Task: Open Card Theater Review in Board IT Process Improvement to Workspace Knowledge Management and add a team member Softage.1@softage.net, a label Orange, a checklist Project Management Methodologies, an attachment from Trello, a color Orange and finally, add a card description 'Plan and execute company charity event' and a comment 'Let us make sure we have clear communication channels in place for this task to ensure that everyone is on the same page.'. Add a start date 'Jan 05, 1900' with a due date 'Jan 12, 1900'
Action: Mouse moved to (42, 292)
Screenshot: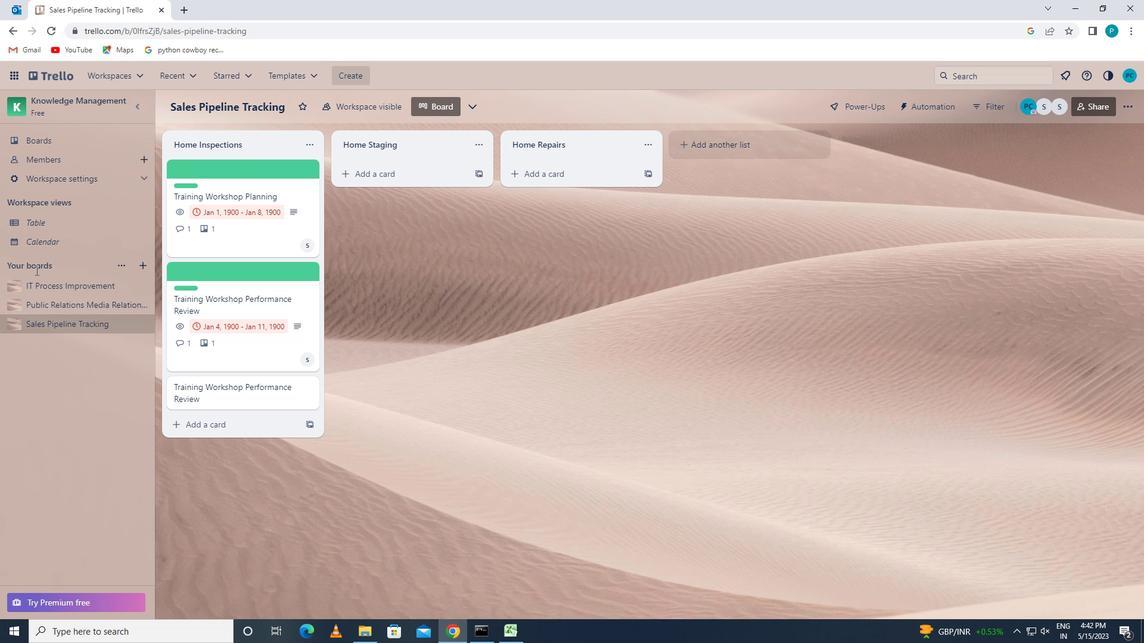 
Action: Mouse pressed left at (42, 292)
Screenshot: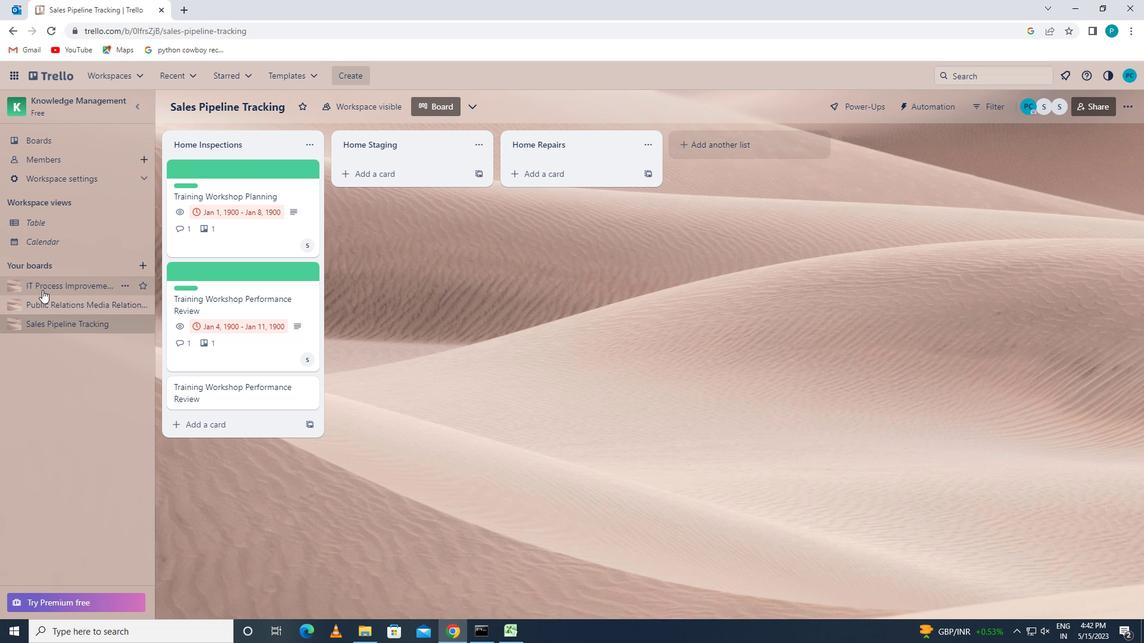 
Action: Mouse moved to (220, 271)
Screenshot: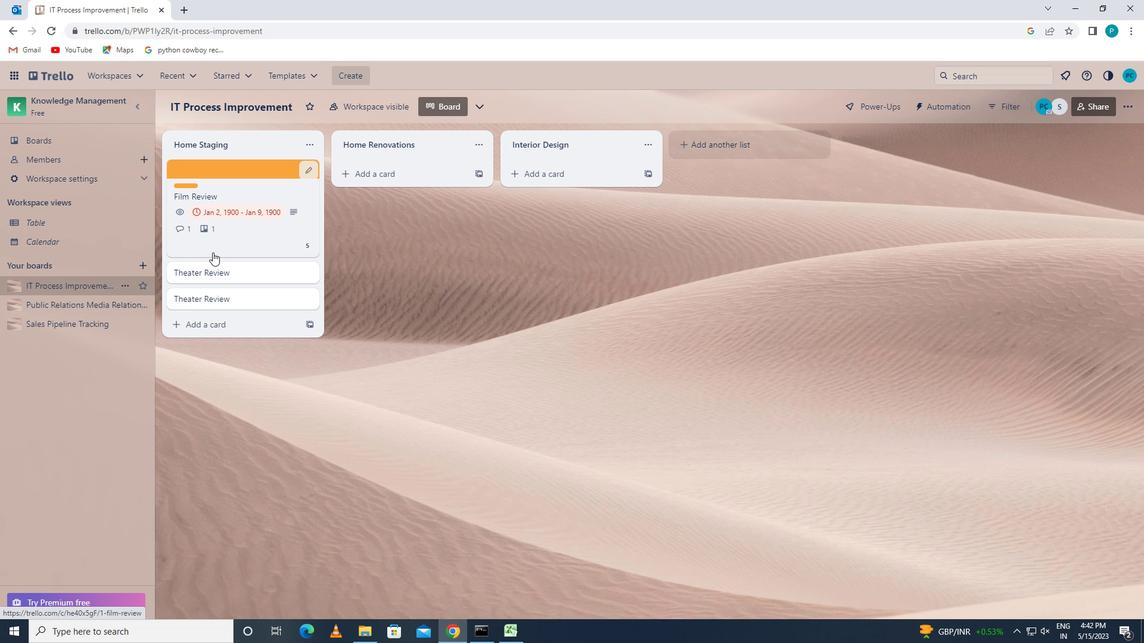 
Action: Mouse pressed left at (220, 271)
Screenshot: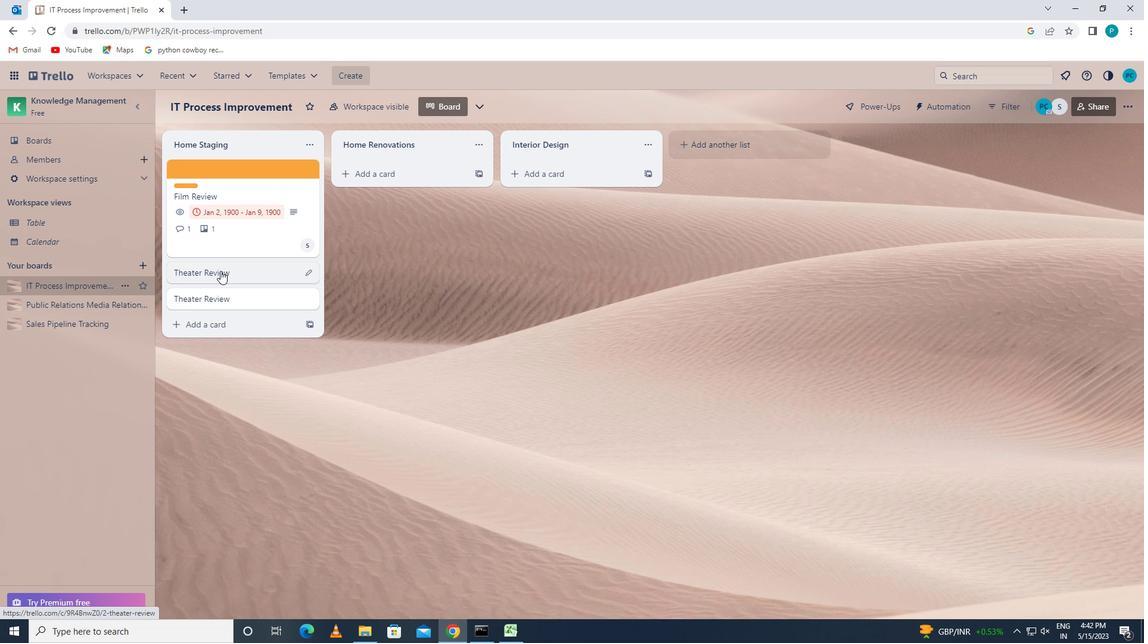 
Action: Mouse moved to (726, 215)
Screenshot: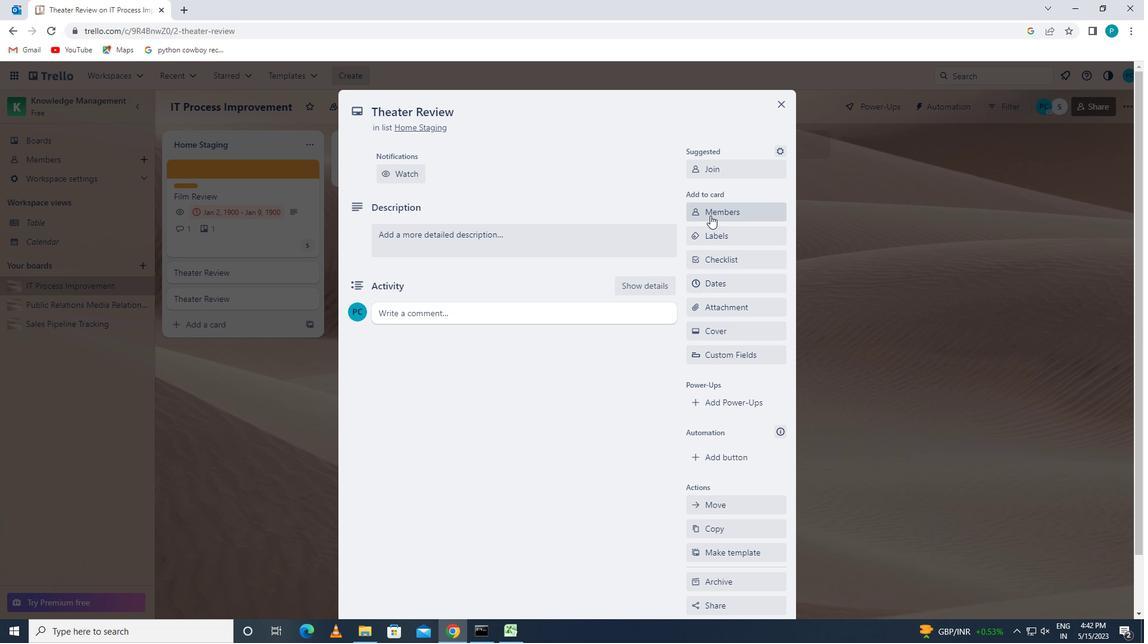 
Action: Mouse pressed left at (726, 215)
Screenshot: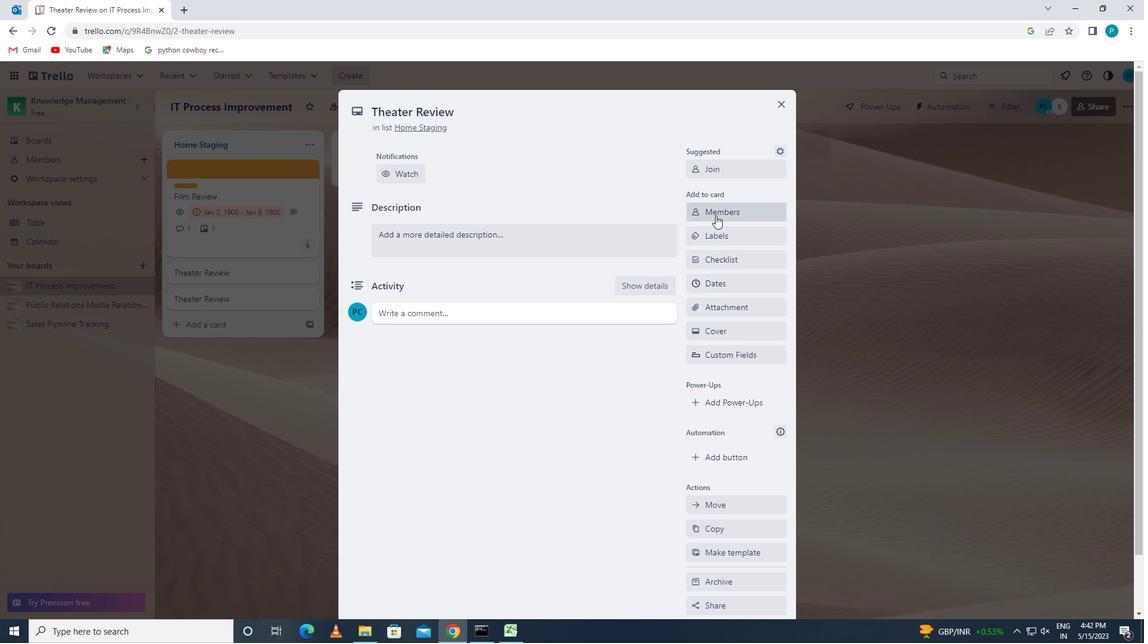 
Action: Key pressed <Key.caps_lock>Softage
Screenshot: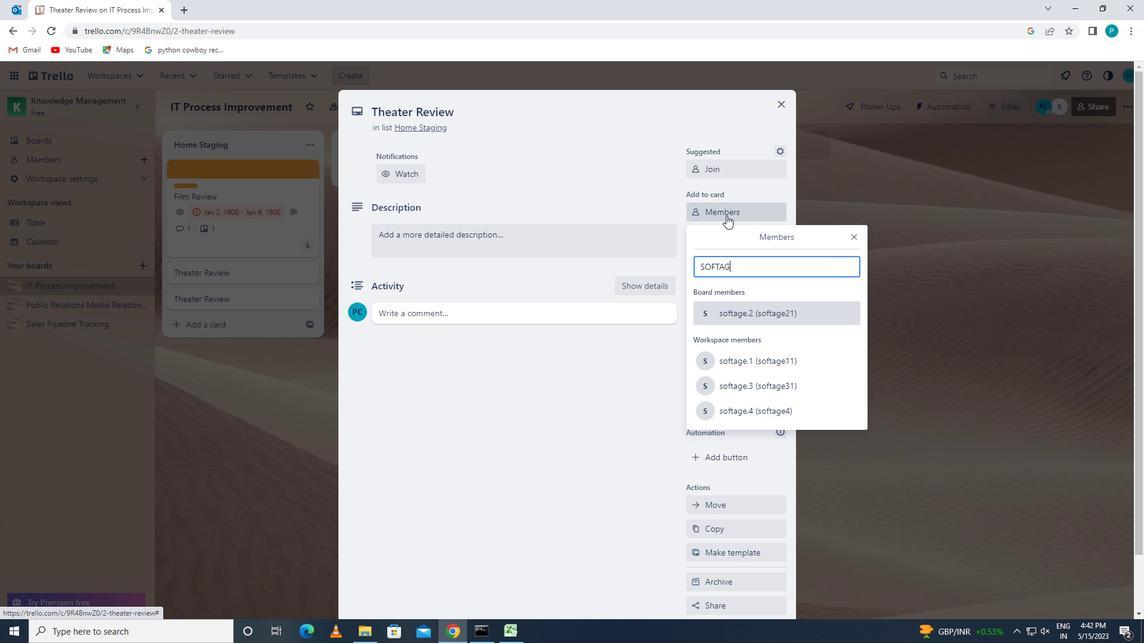 
Action: Mouse moved to (775, 368)
Screenshot: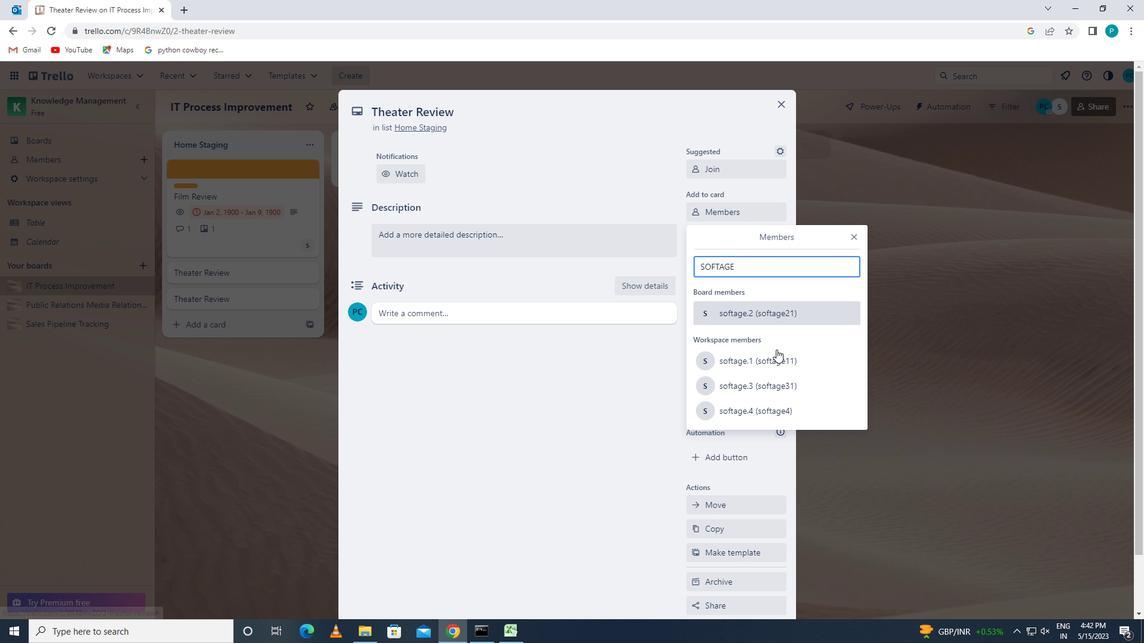 
Action: Mouse pressed left at (775, 368)
Screenshot: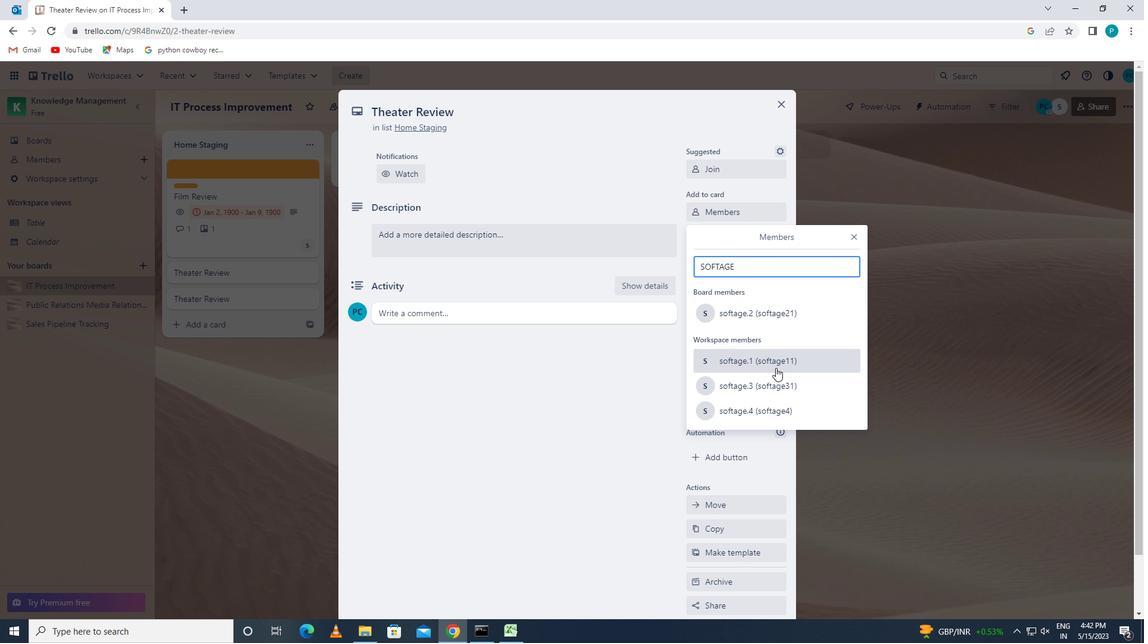 
Action: Mouse moved to (852, 238)
Screenshot: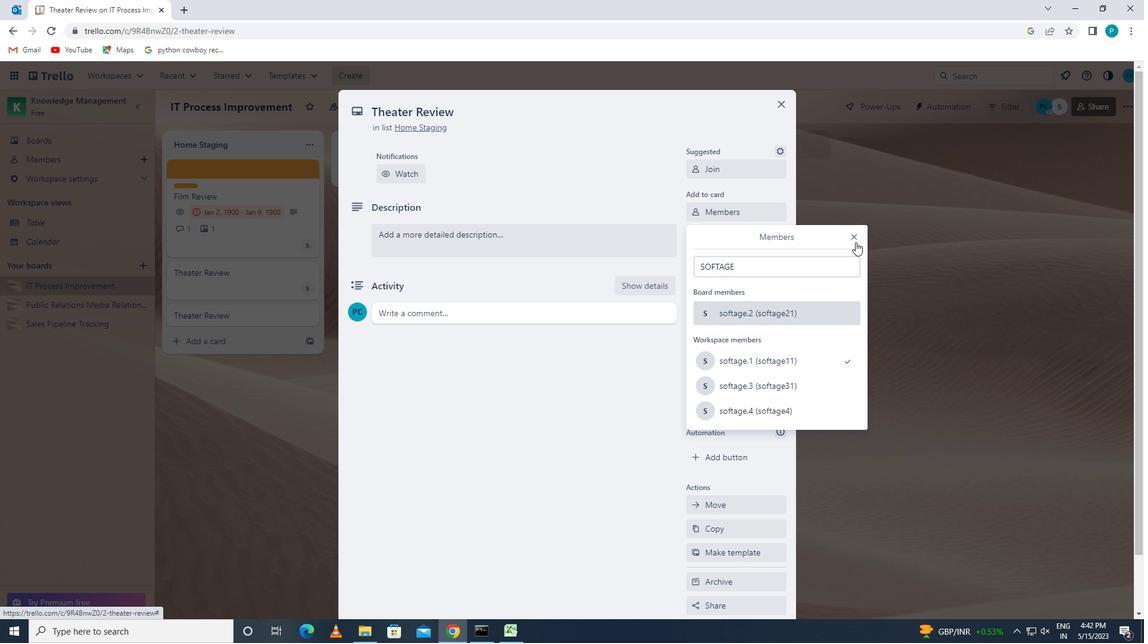 
Action: Mouse pressed left at (852, 238)
Screenshot: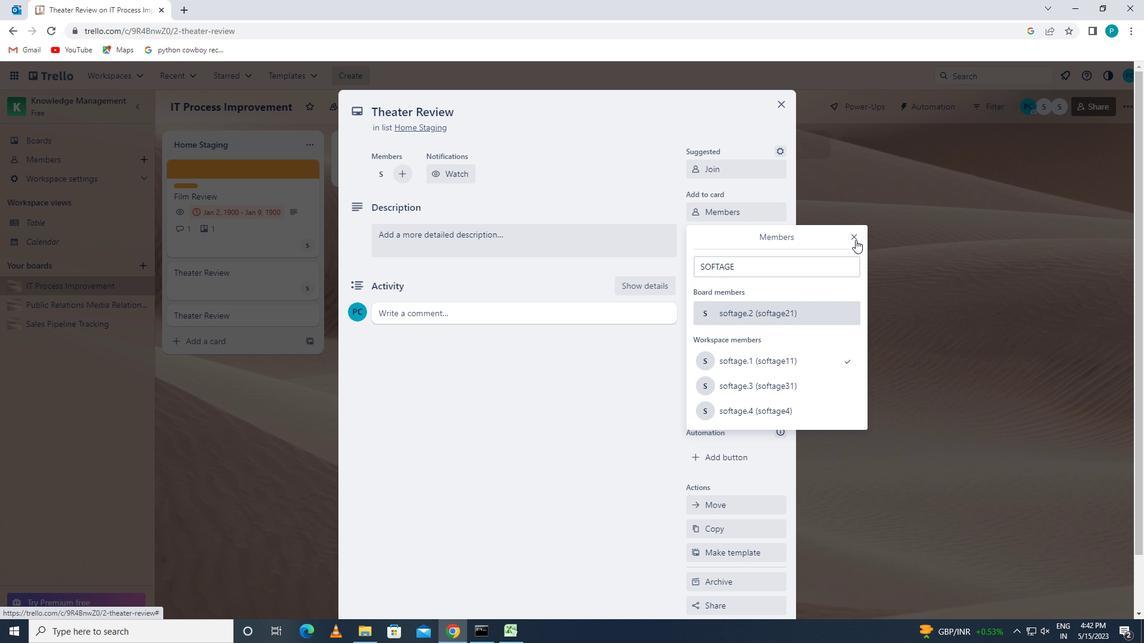 
Action: Mouse moved to (748, 238)
Screenshot: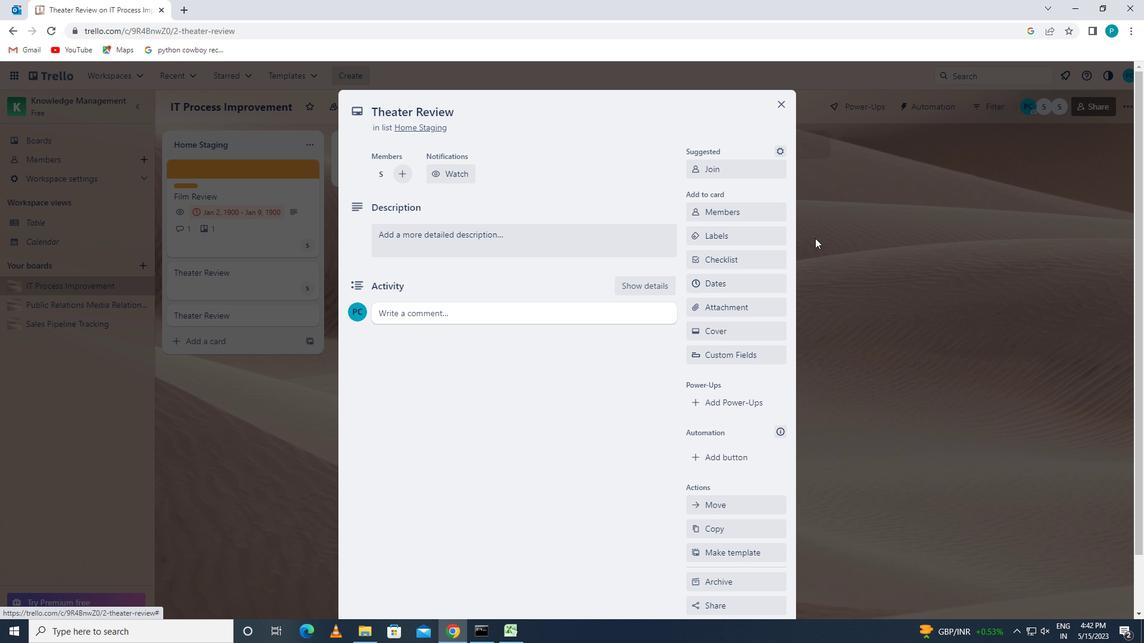 
Action: Mouse pressed left at (748, 238)
Screenshot: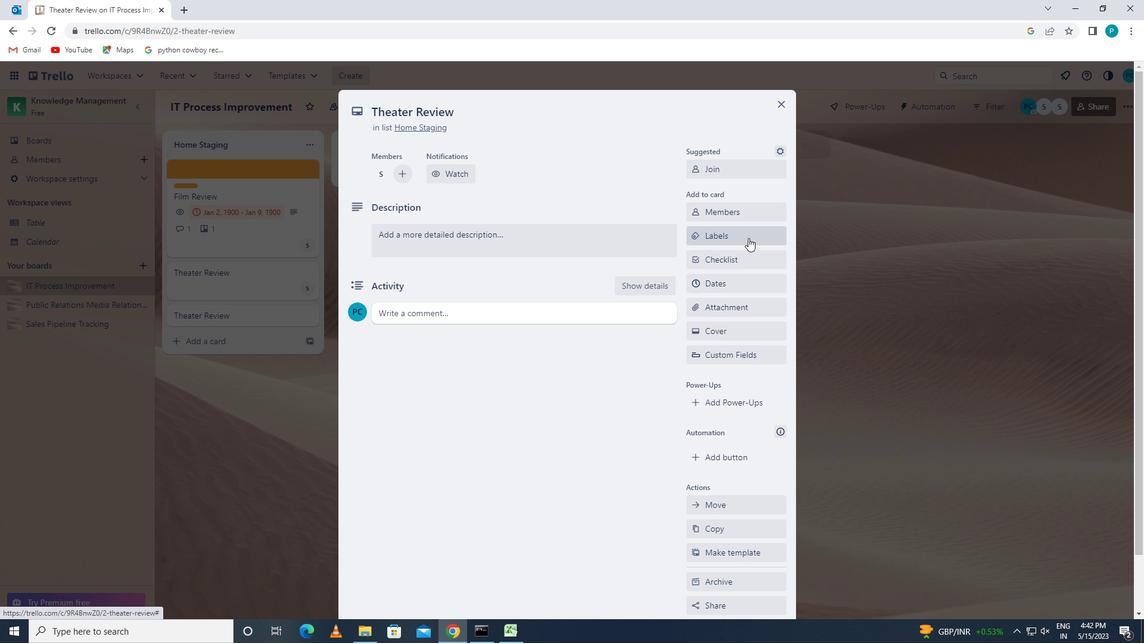 
Action: Mouse moved to (803, 464)
Screenshot: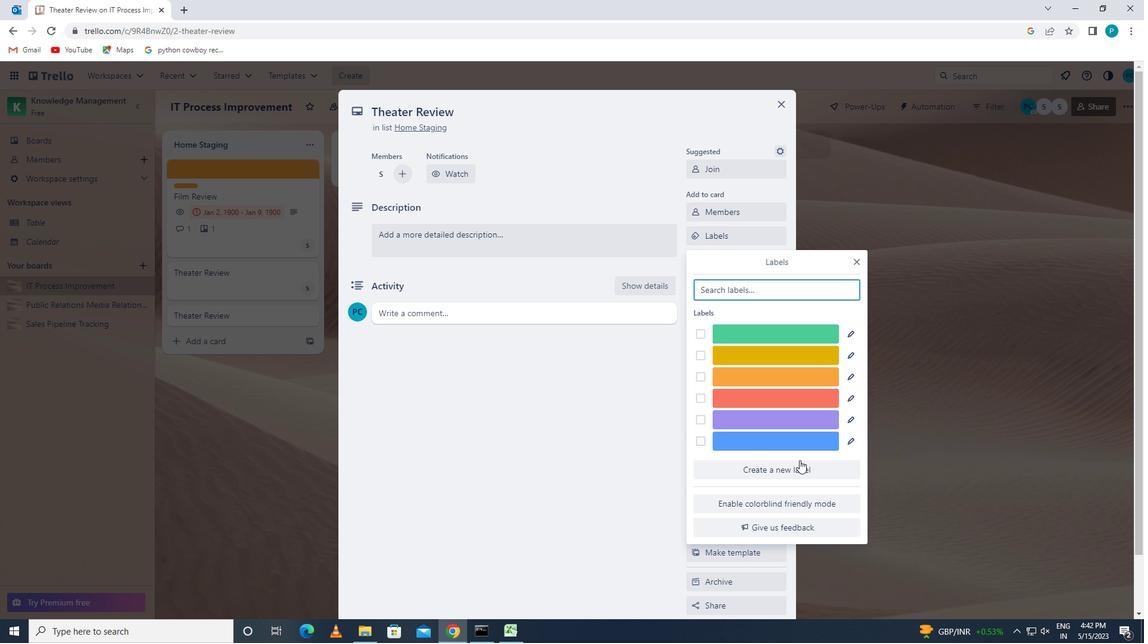 
Action: Mouse pressed left at (803, 464)
Screenshot: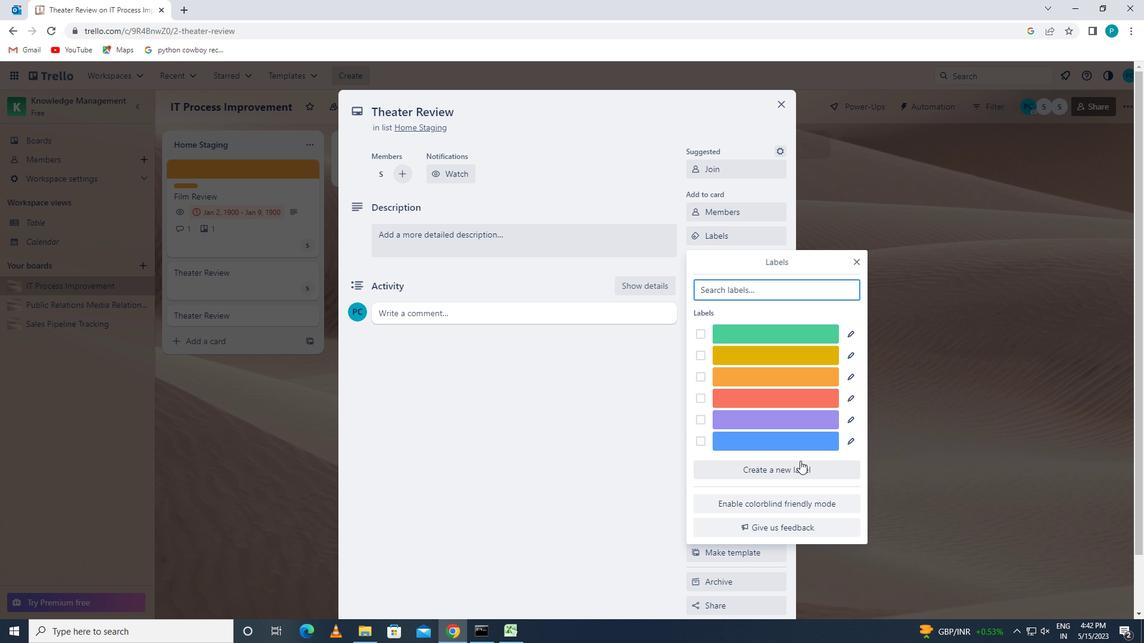 
Action: Mouse moved to (784, 438)
Screenshot: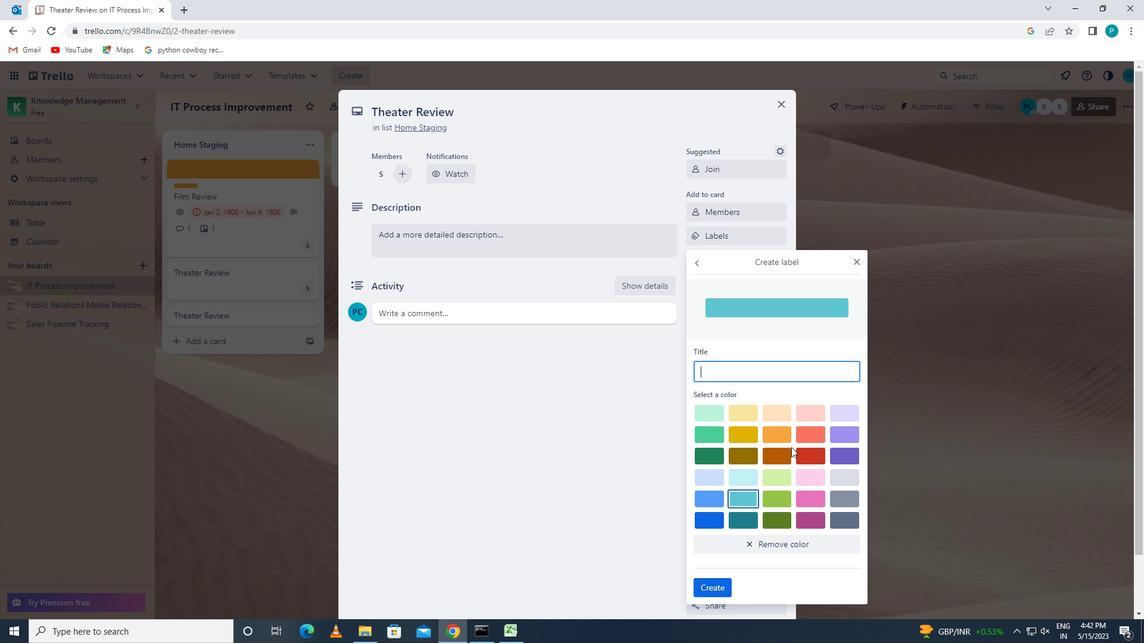 
Action: Mouse pressed left at (784, 438)
Screenshot: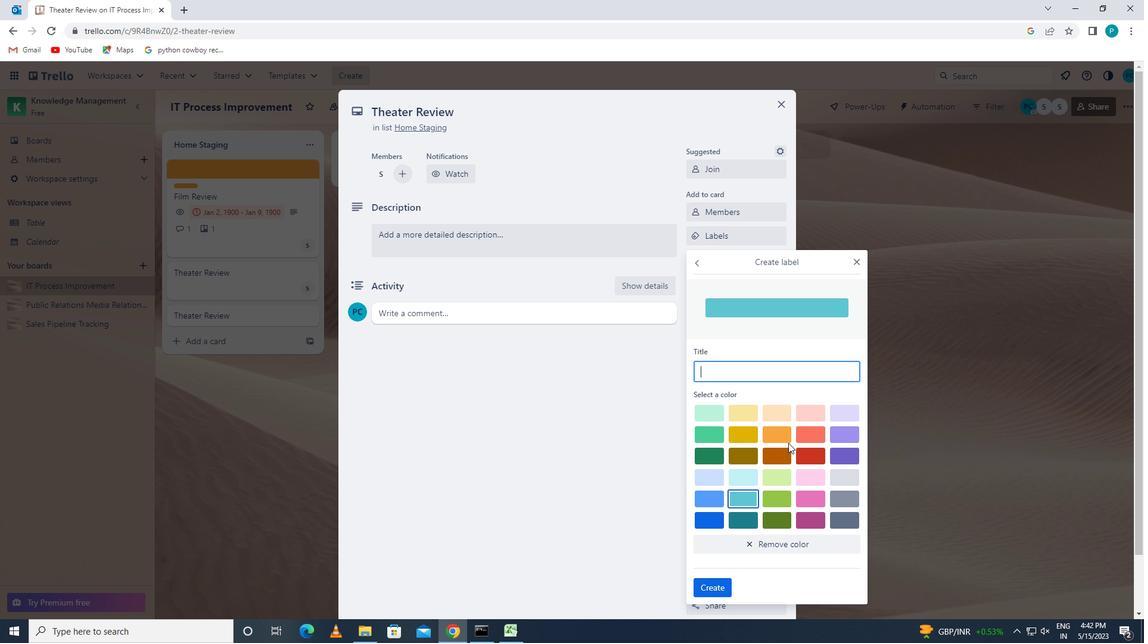 
Action: Mouse moved to (715, 584)
Screenshot: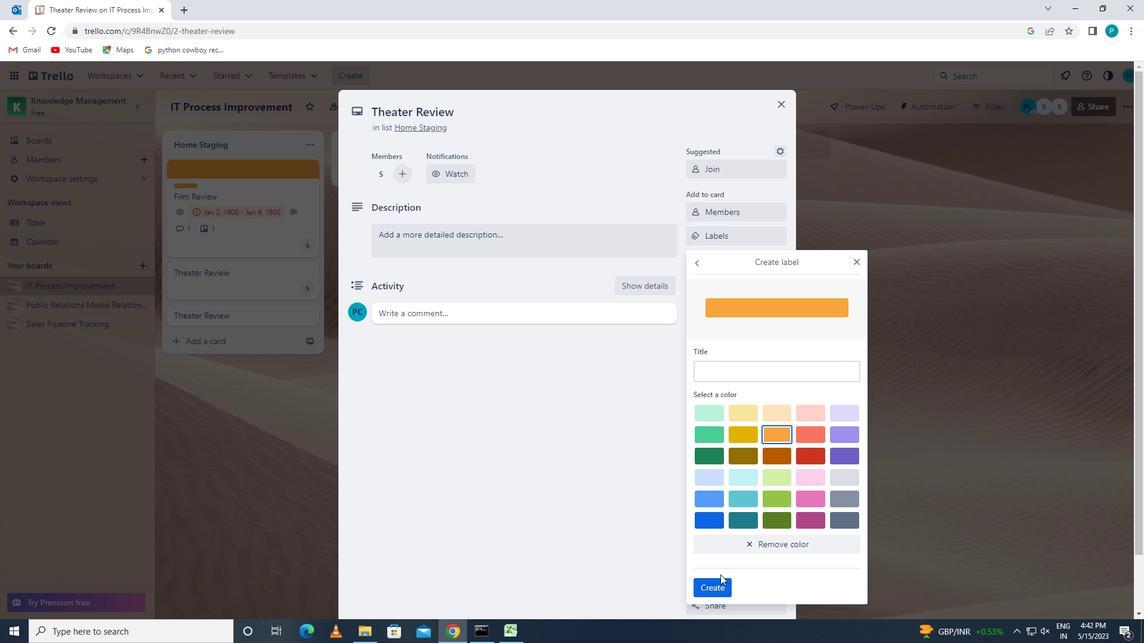 
Action: Mouse pressed left at (715, 584)
Screenshot: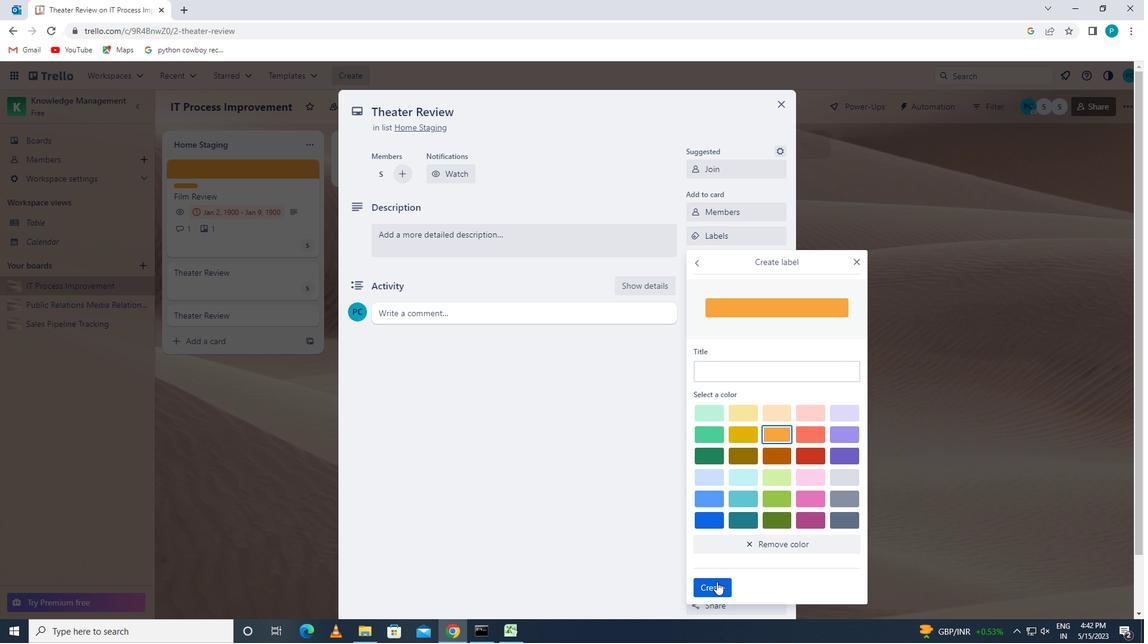 
Action: Mouse moved to (858, 260)
Screenshot: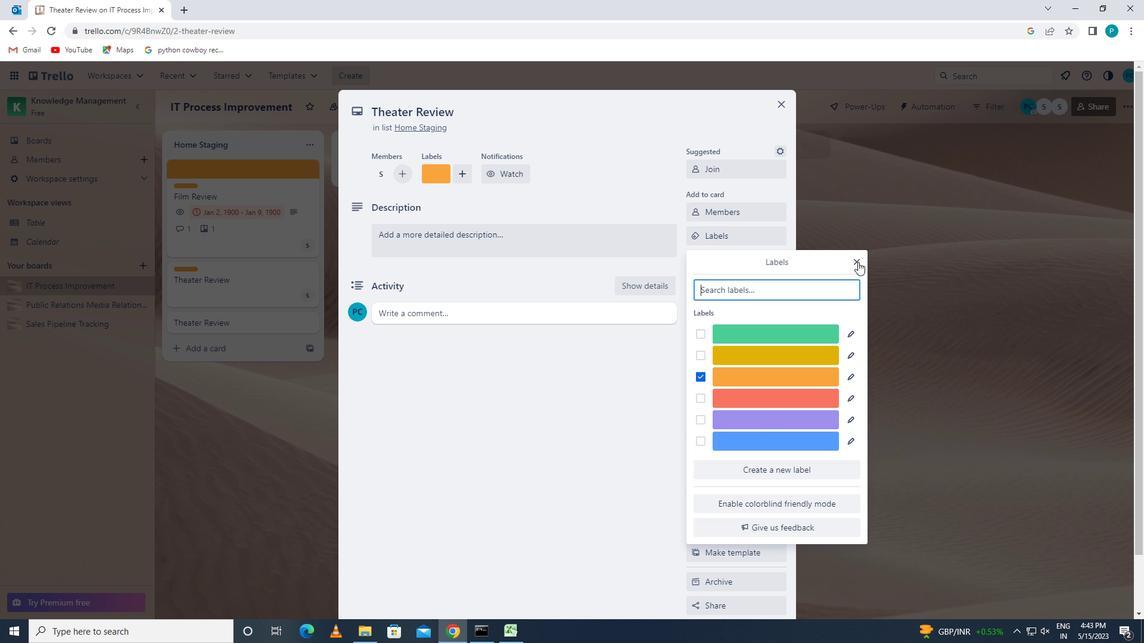 
Action: Mouse pressed left at (858, 260)
Screenshot: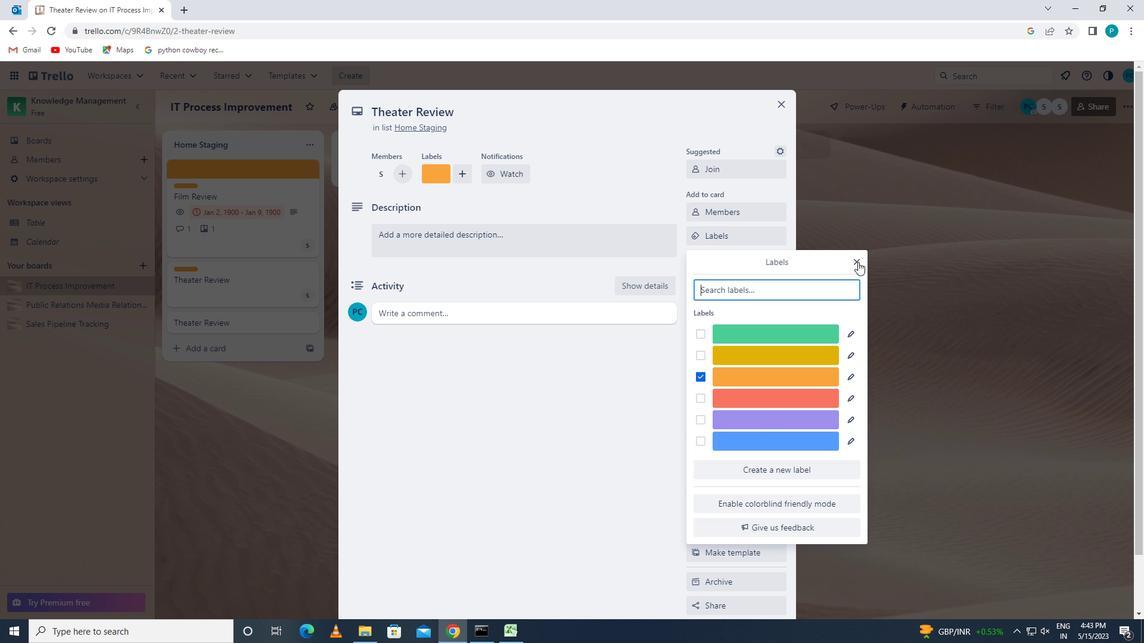 
Action: Mouse moved to (736, 263)
Screenshot: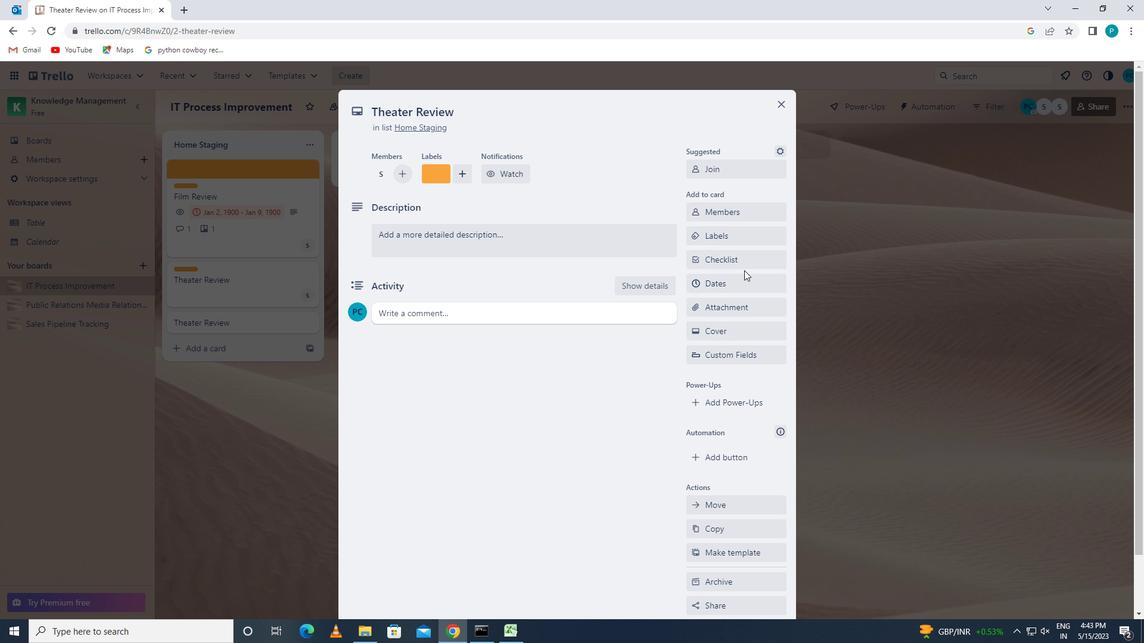 
Action: Mouse pressed left at (736, 263)
Screenshot: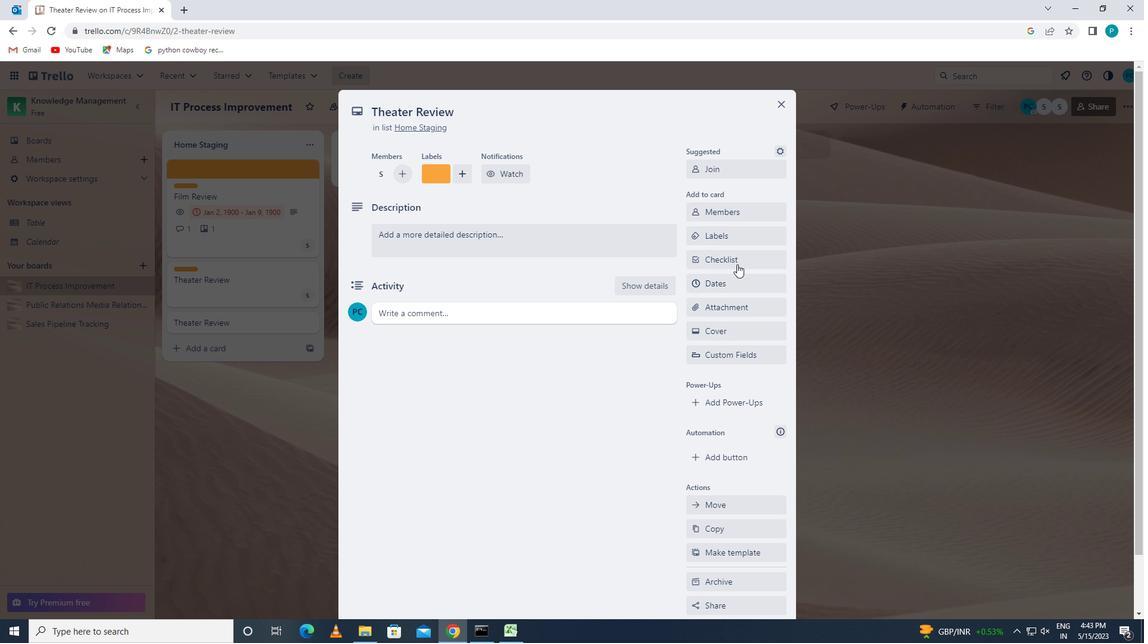 
Action: Key pressed p<Key.caps_lock>roject
Screenshot: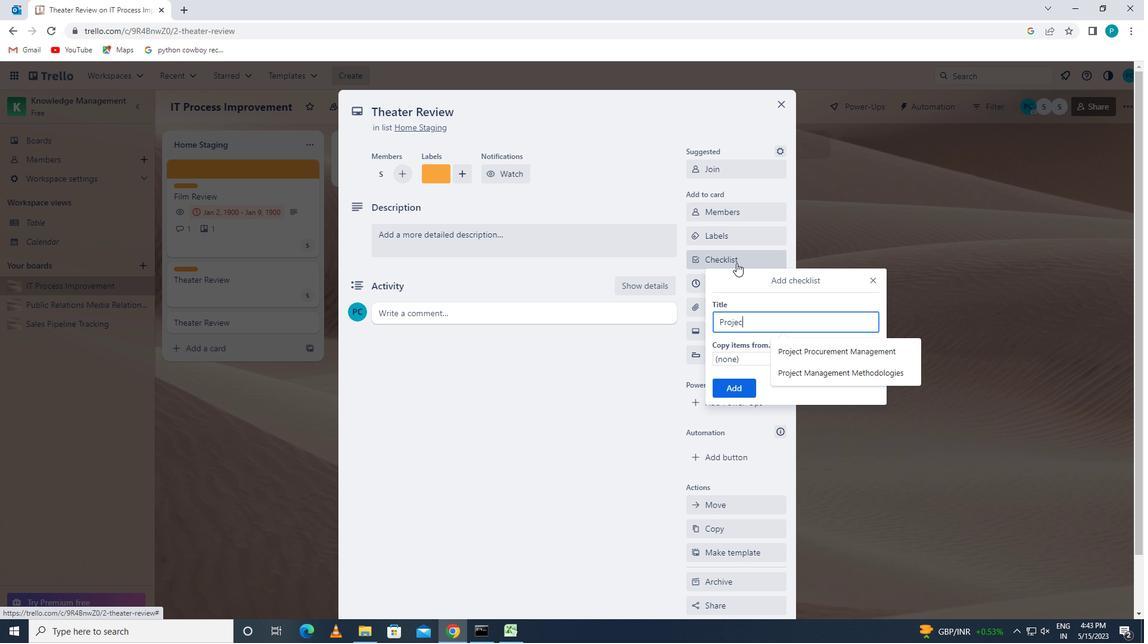 
Action: Mouse moved to (806, 374)
Screenshot: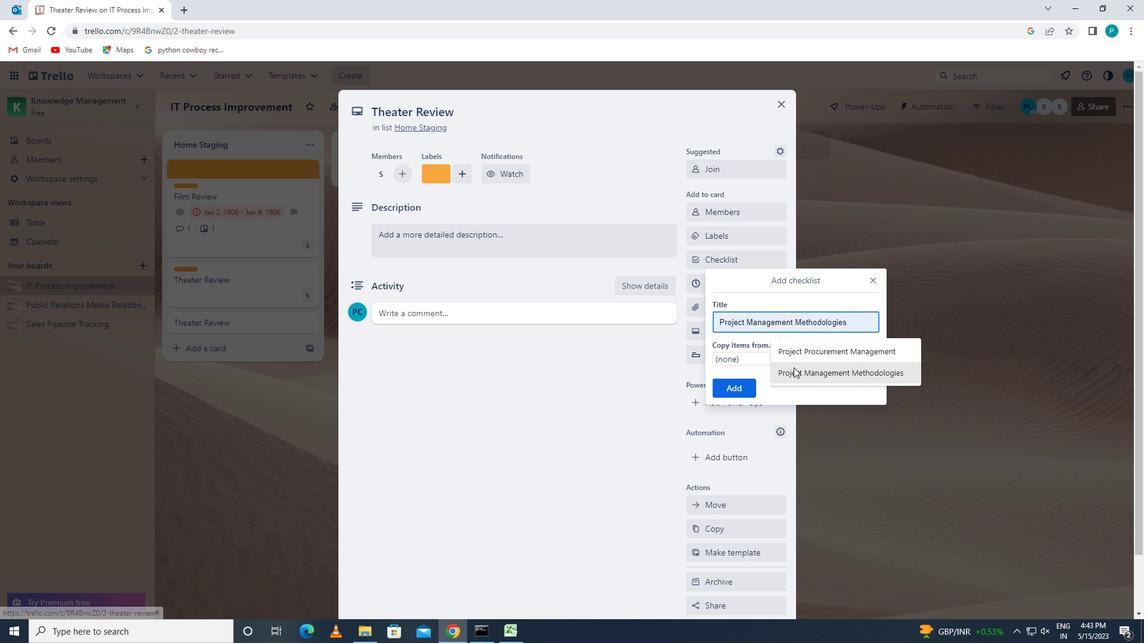 
Action: Mouse pressed left at (806, 374)
Screenshot: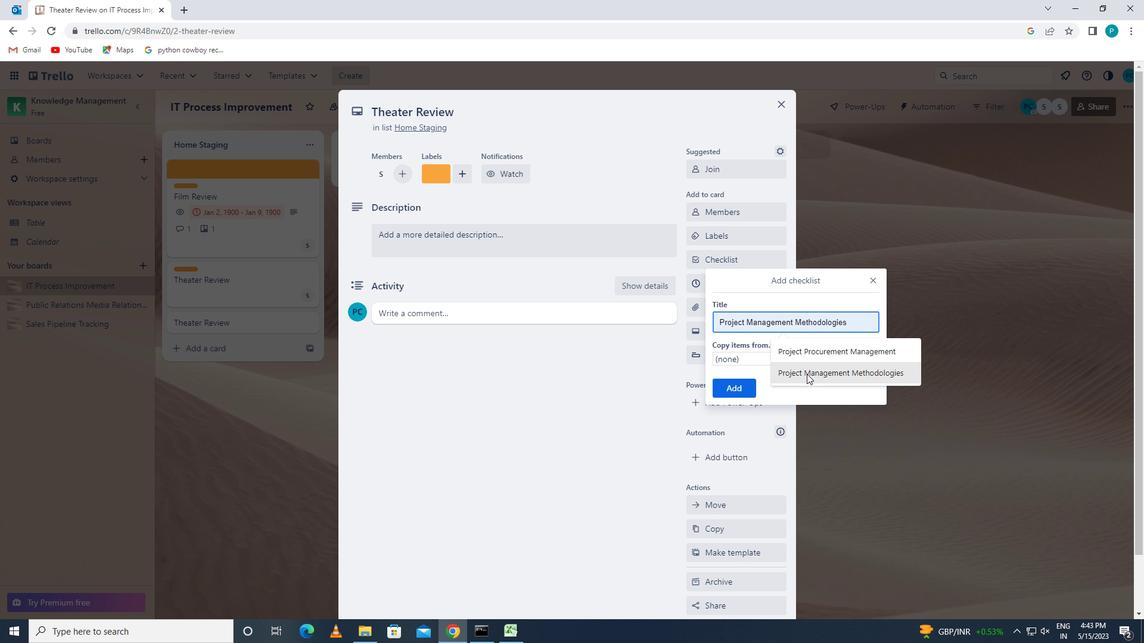 
Action: Mouse moved to (753, 387)
Screenshot: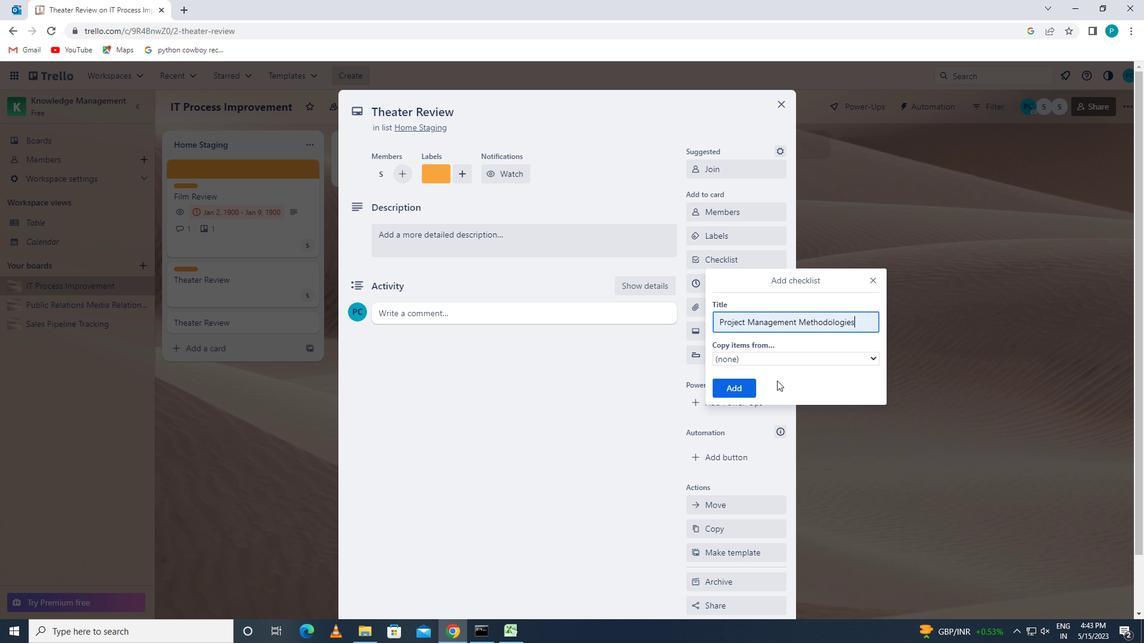 
Action: Mouse pressed left at (753, 387)
Screenshot: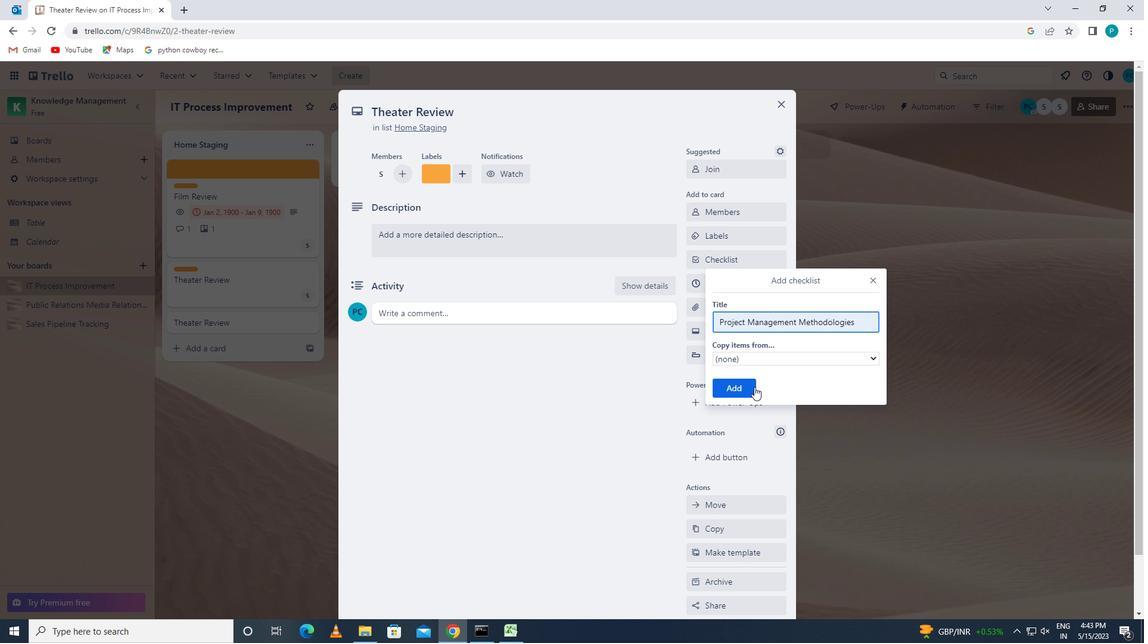 
Action: Mouse moved to (742, 305)
Screenshot: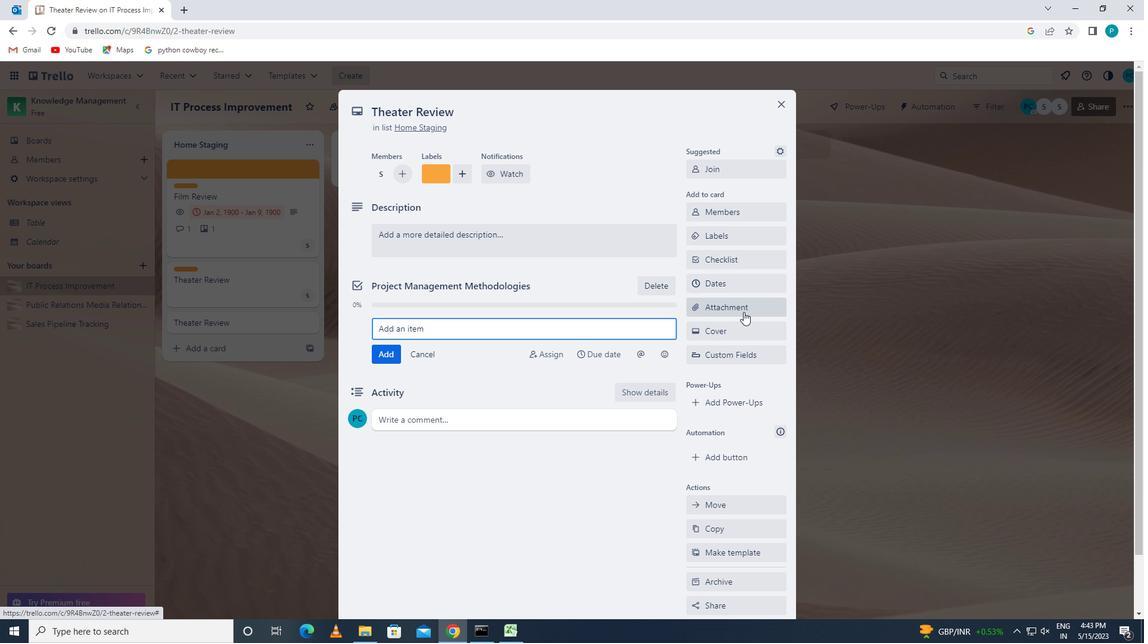 
Action: Mouse pressed left at (742, 305)
Screenshot: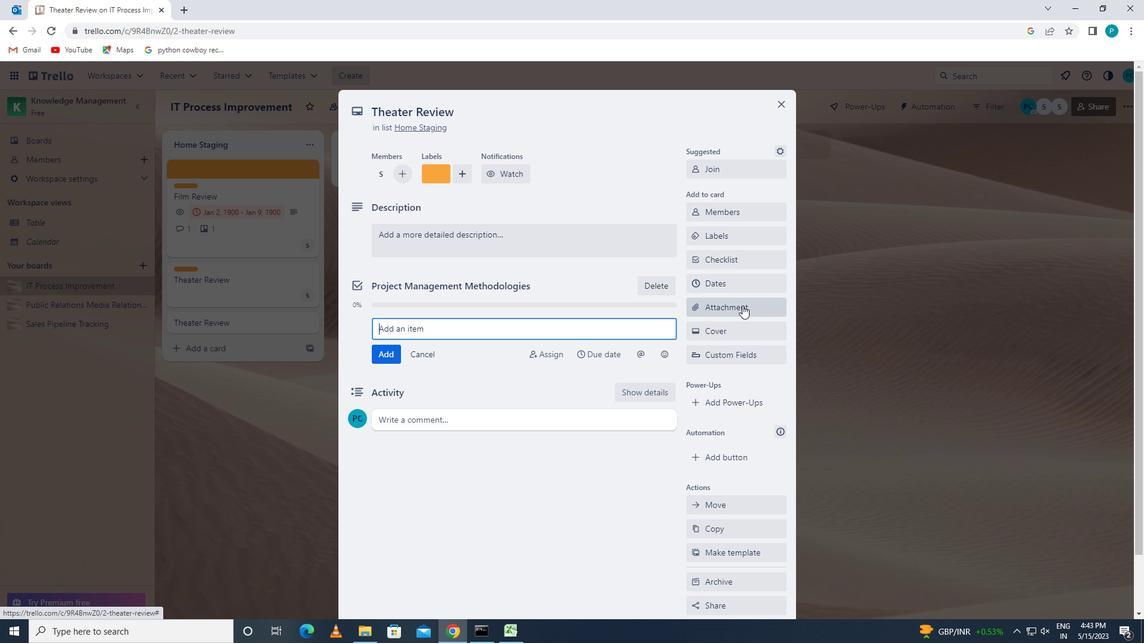 
Action: Mouse moved to (738, 373)
Screenshot: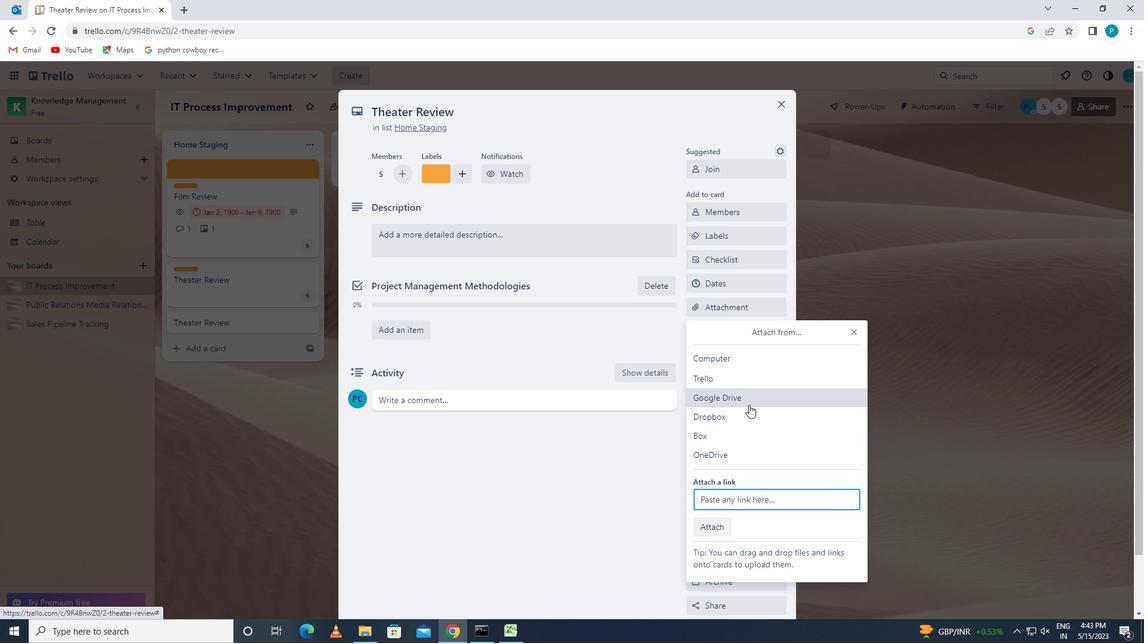 
Action: Mouse pressed left at (738, 373)
Screenshot: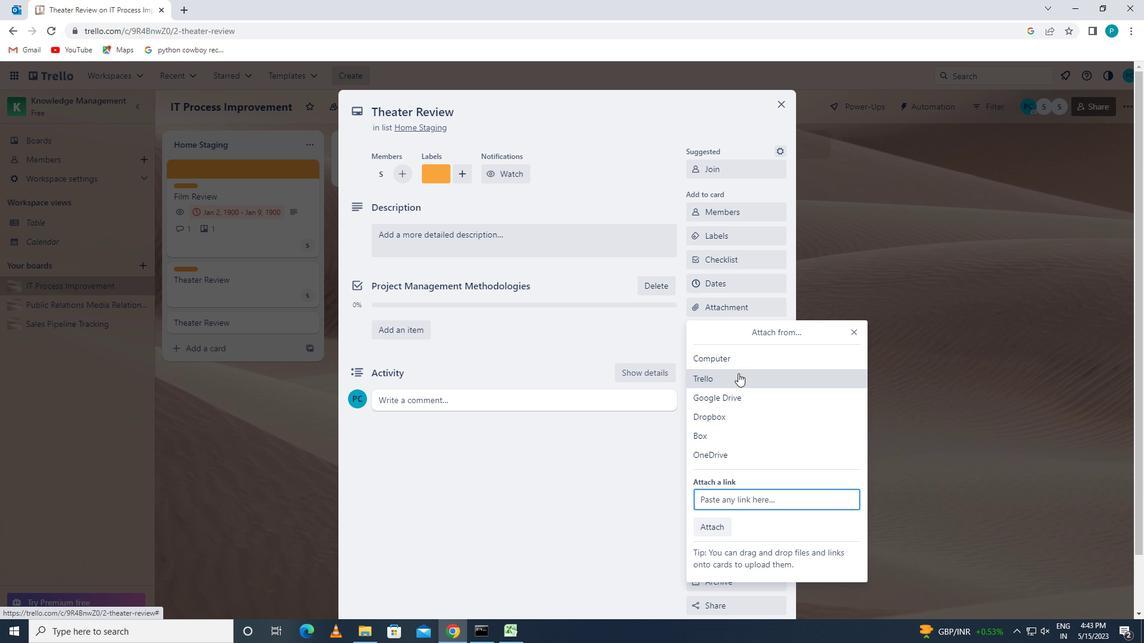 
Action: Mouse moved to (789, 504)
Screenshot: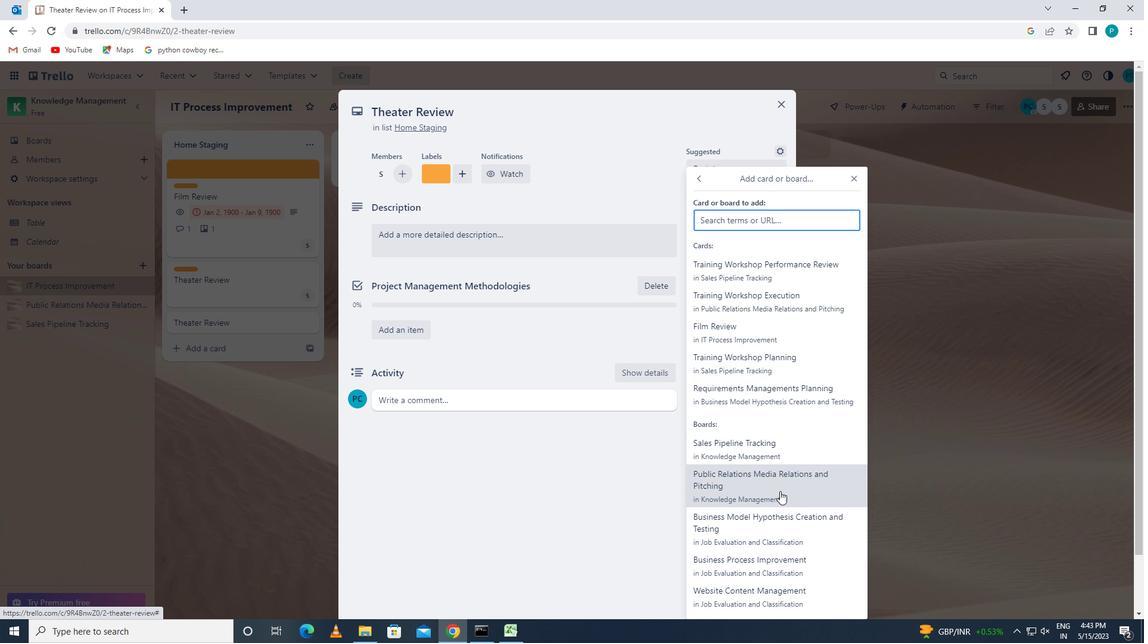 
Action: Mouse pressed left at (789, 504)
Screenshot: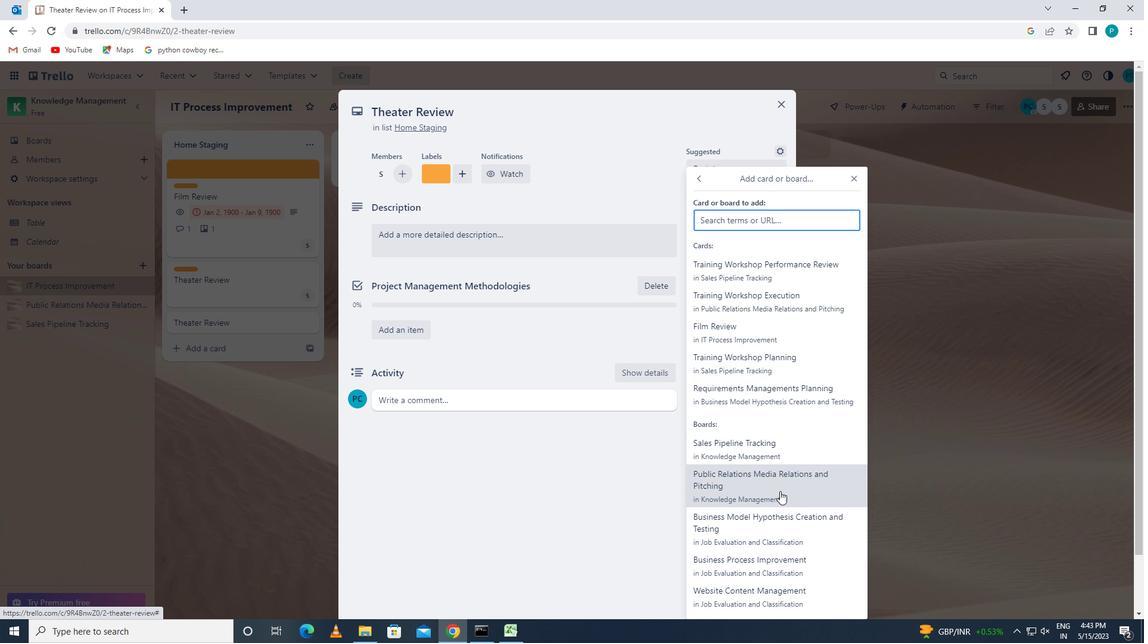 
Action: Mouse moved to (741, 333)
Screenshot: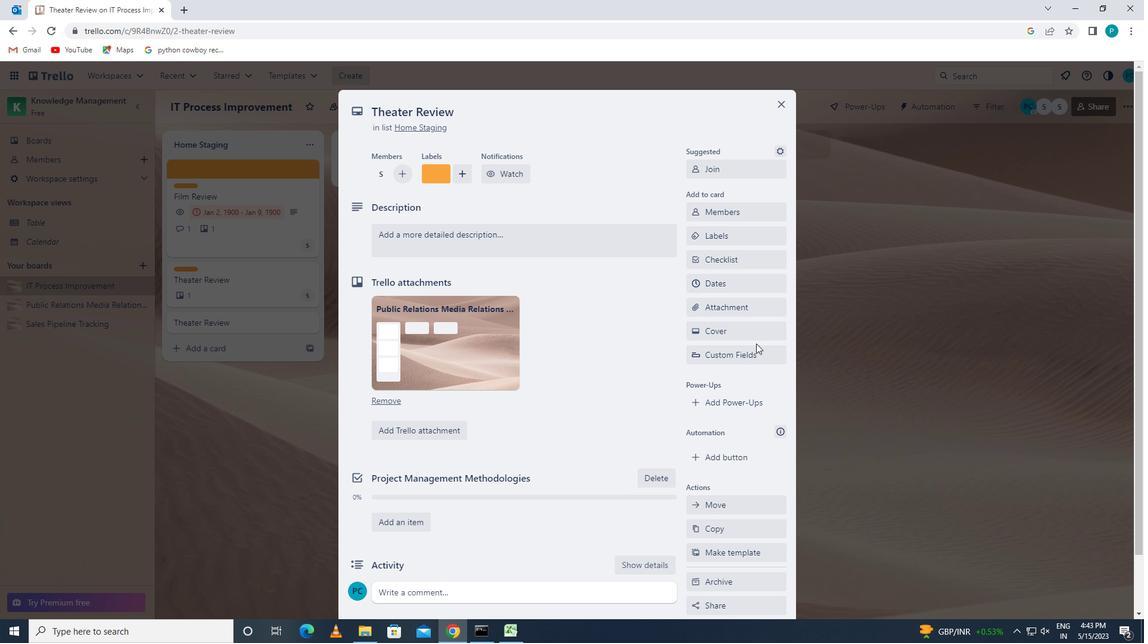 
Action: Mouse pressed left at (741, 333)
Screenshot: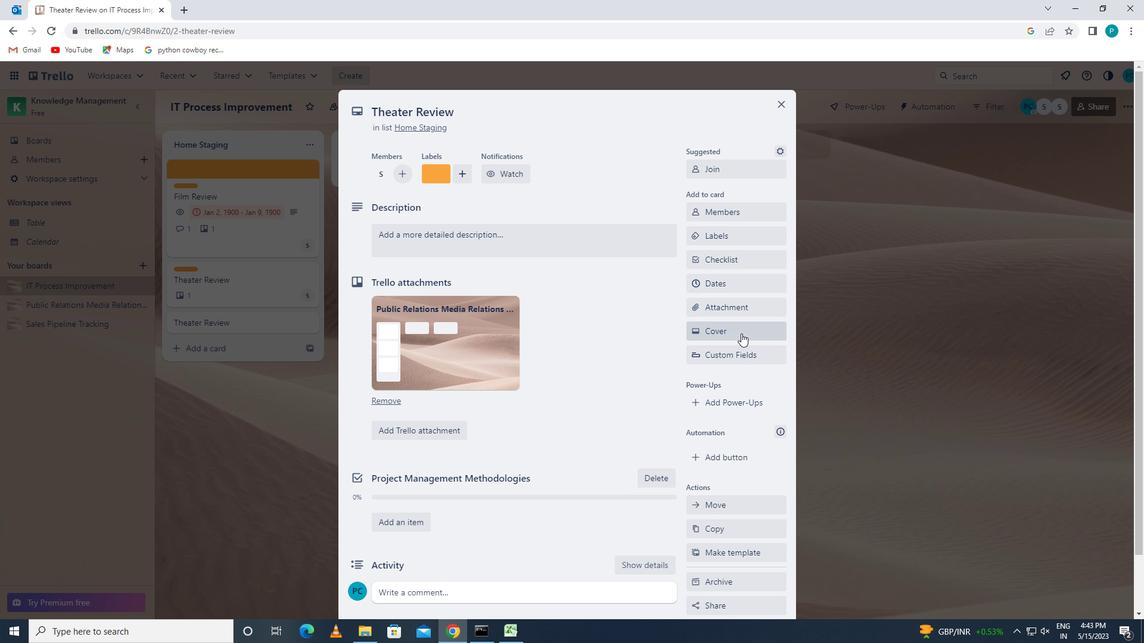 
Action: Mouse moved to (770, 382)
Screenshot: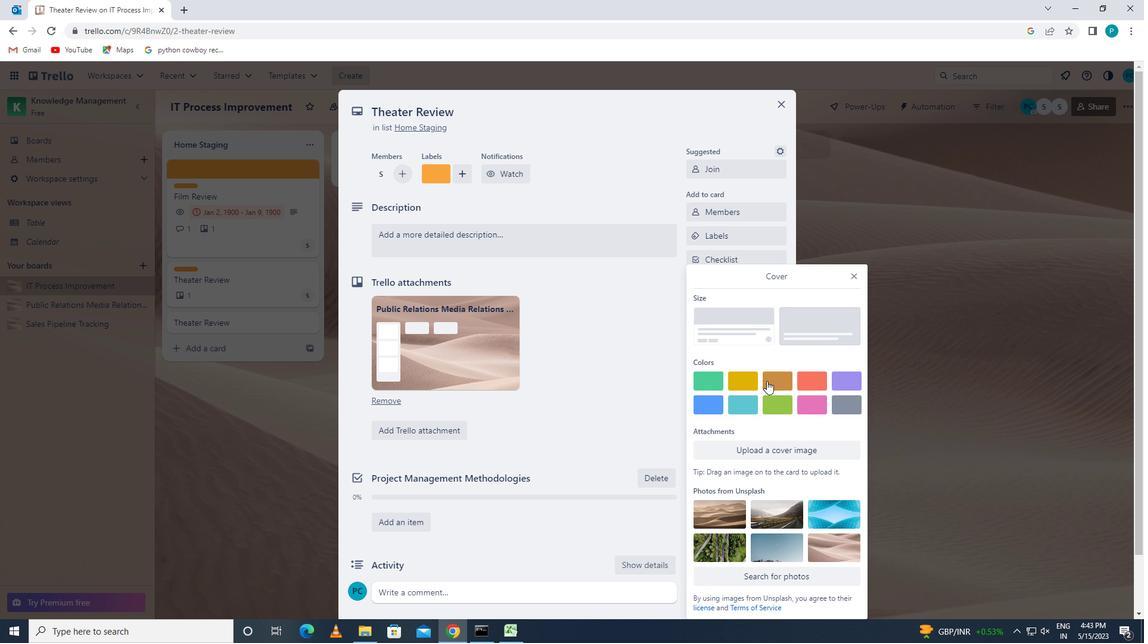
Action: Mouse pressed left at (770, 382)
Screenshot: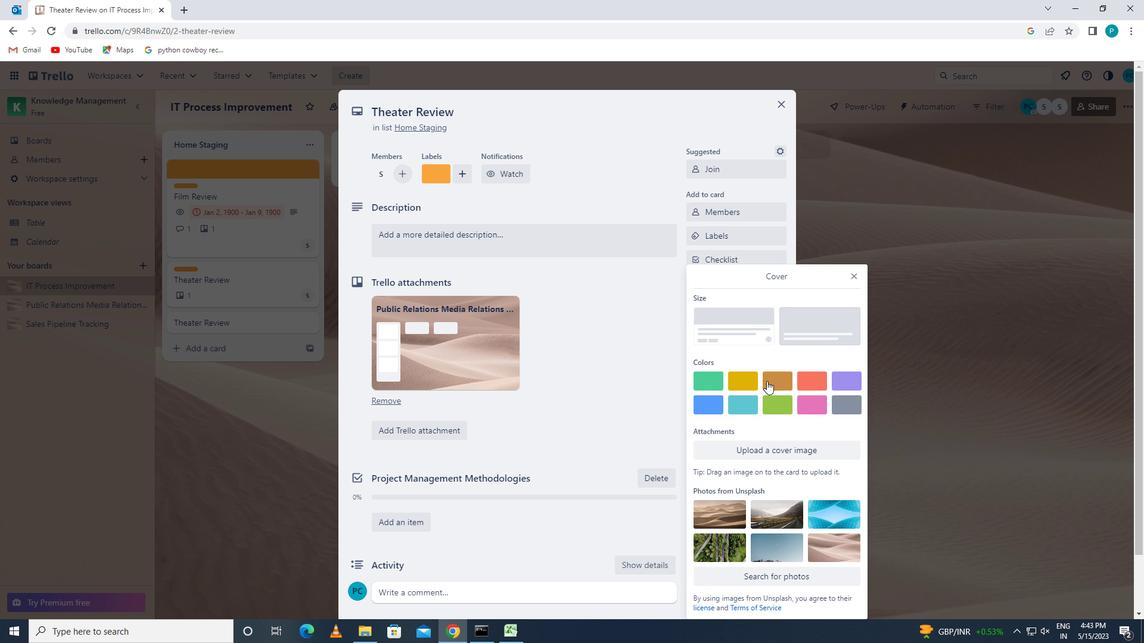 
Action: Mouse moved to (853, 257)
Screenshot: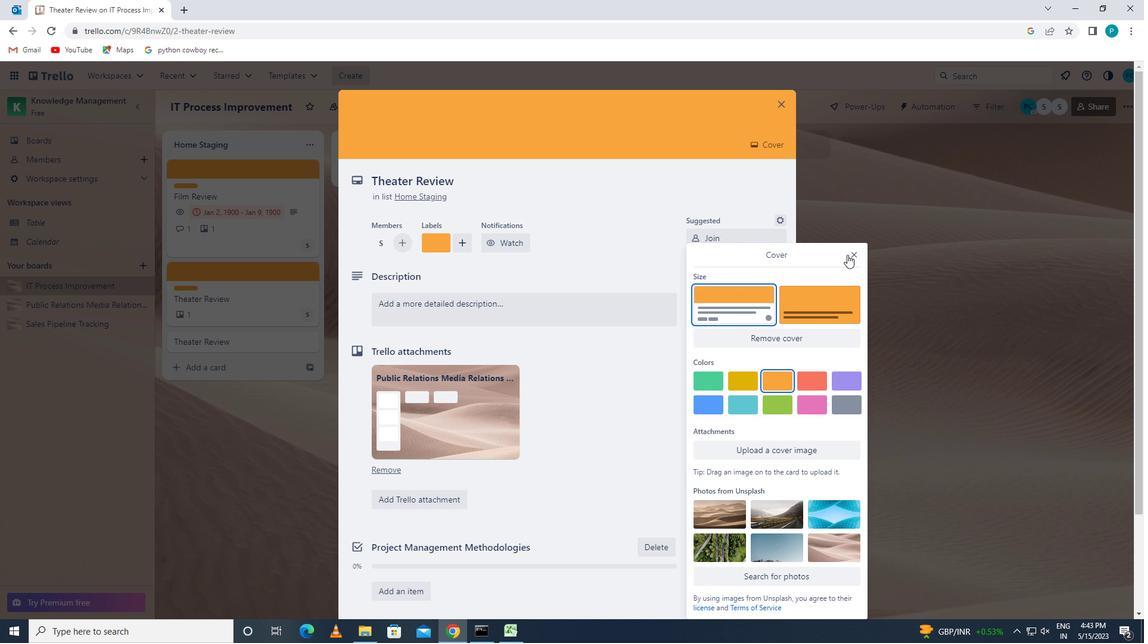 
Action: Mouse pressed left at (853, 257)
Screenshot: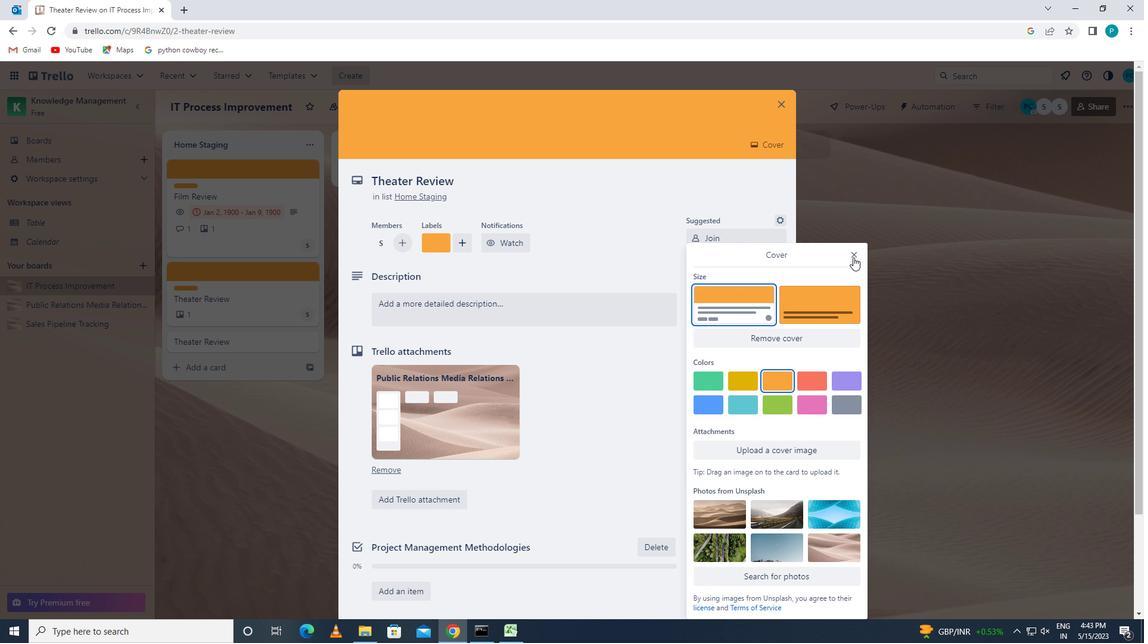 
Action: Mouse moved to (557, 307)
Screenshot: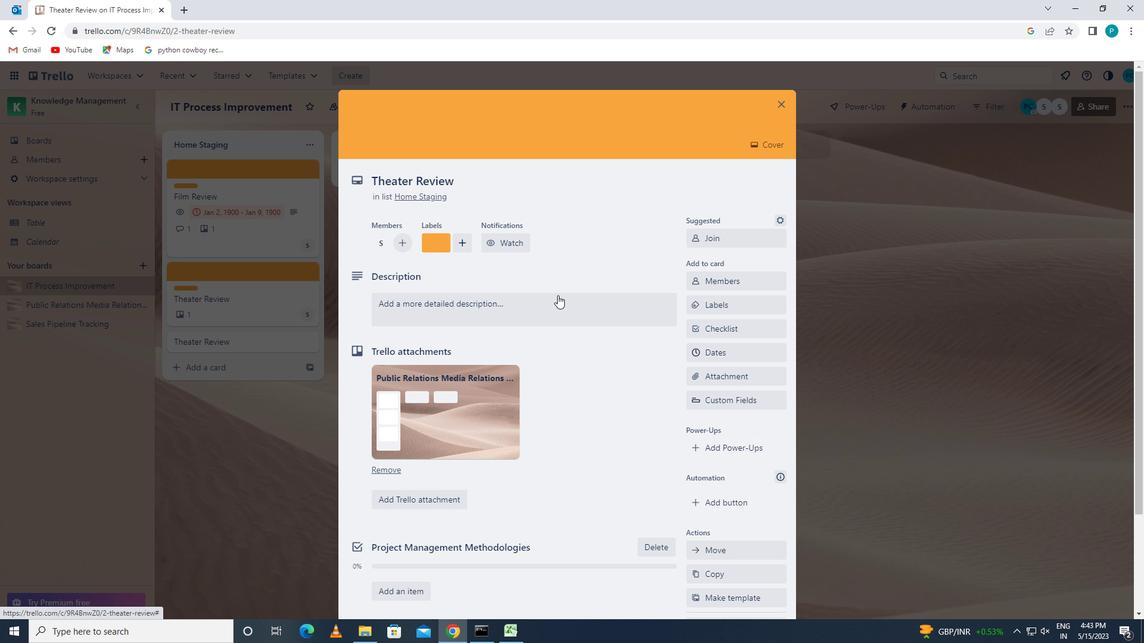 
Action: Mouse pressed left at (557, 307)
Screenshot: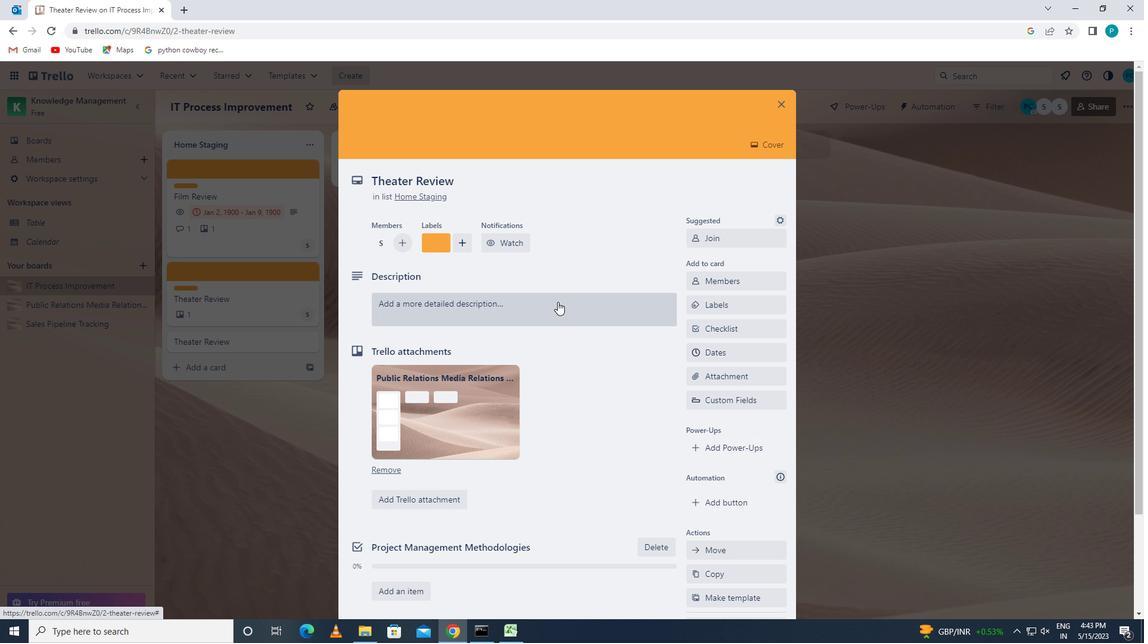 
Action: Key pressed <Key.caps_lock>p<Key.caps_lock>lan<Key.space>and<Key.space>execute<Key.space>company<Key.space>charity<Key.space>en<Key.backspace>vent
Screenshot: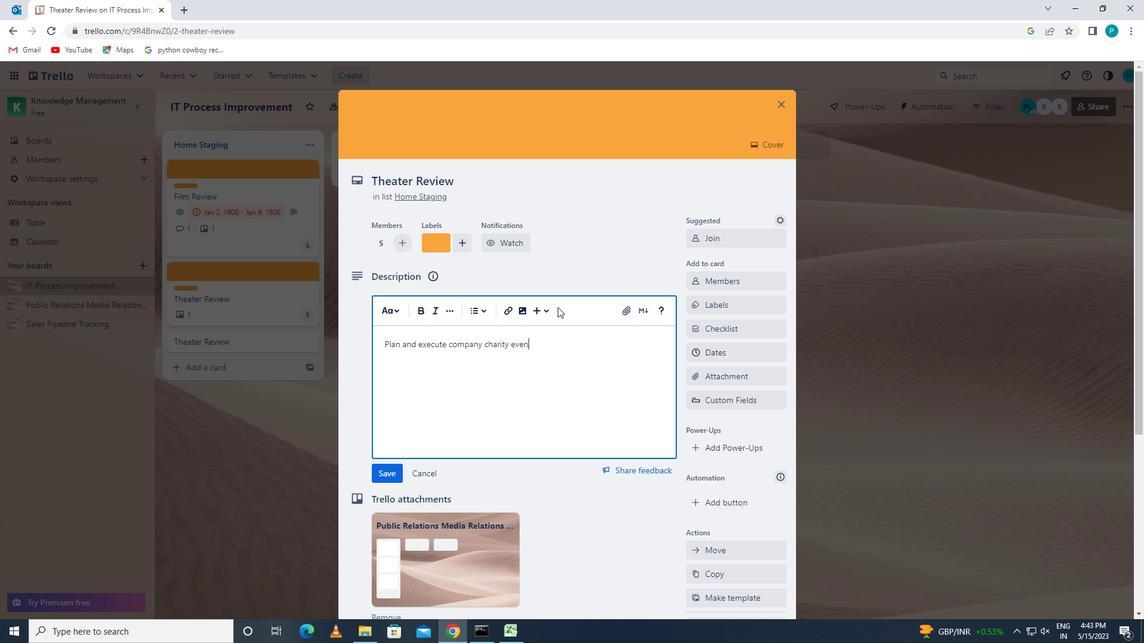 
Action: Mouse moved to (384, 472)
Screenshot: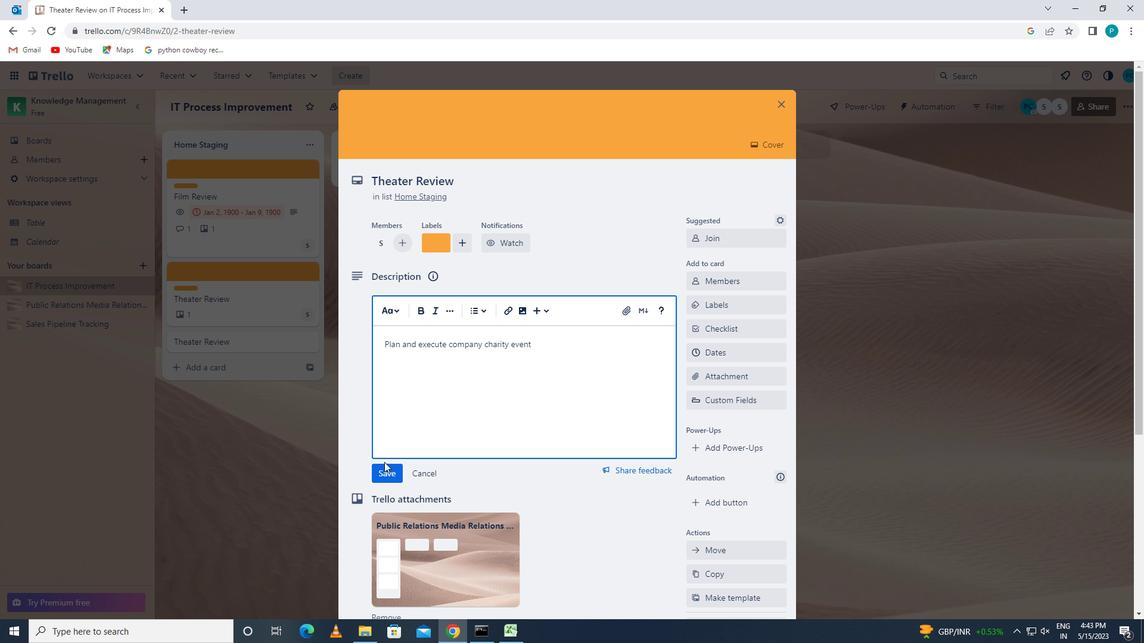 
Action: Mouse pressed left at (384, 472)
Screenshot: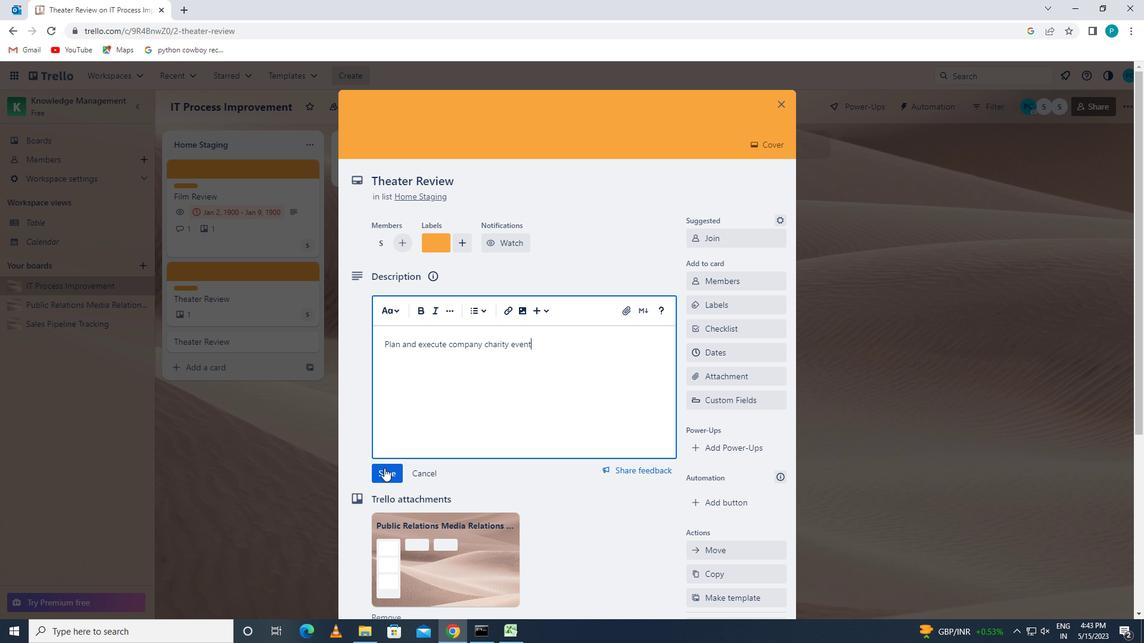 
Action: Mouse scrolled (384, 471) with delta (0, 0)
Screenshot: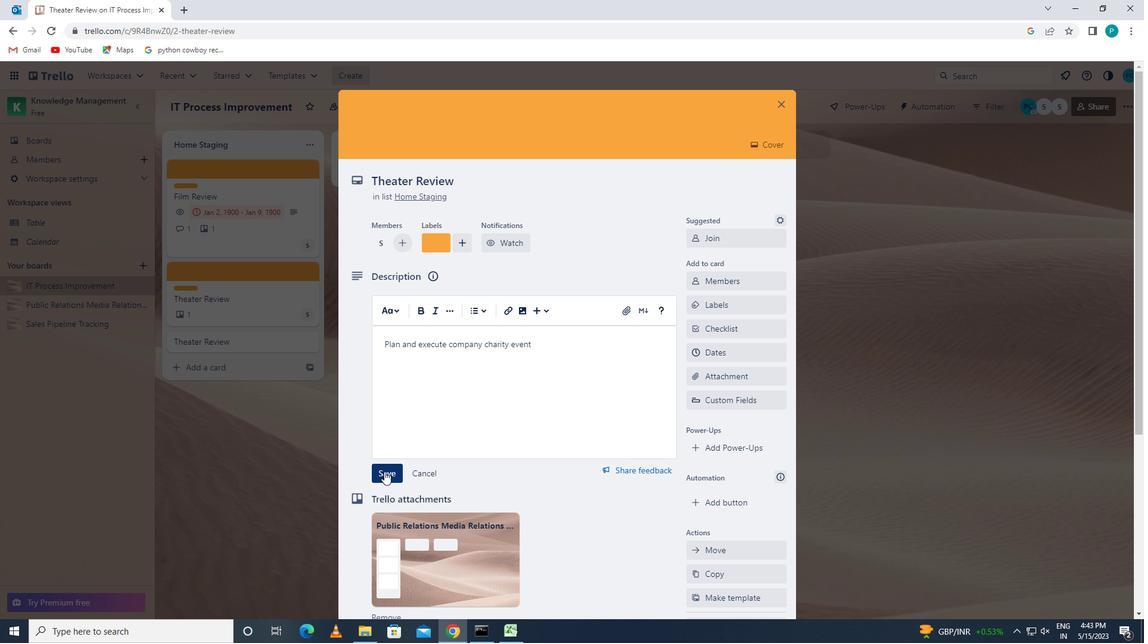 
Action: Mouse scrolled (384, 471) with delta (0, 0)
Screenshot: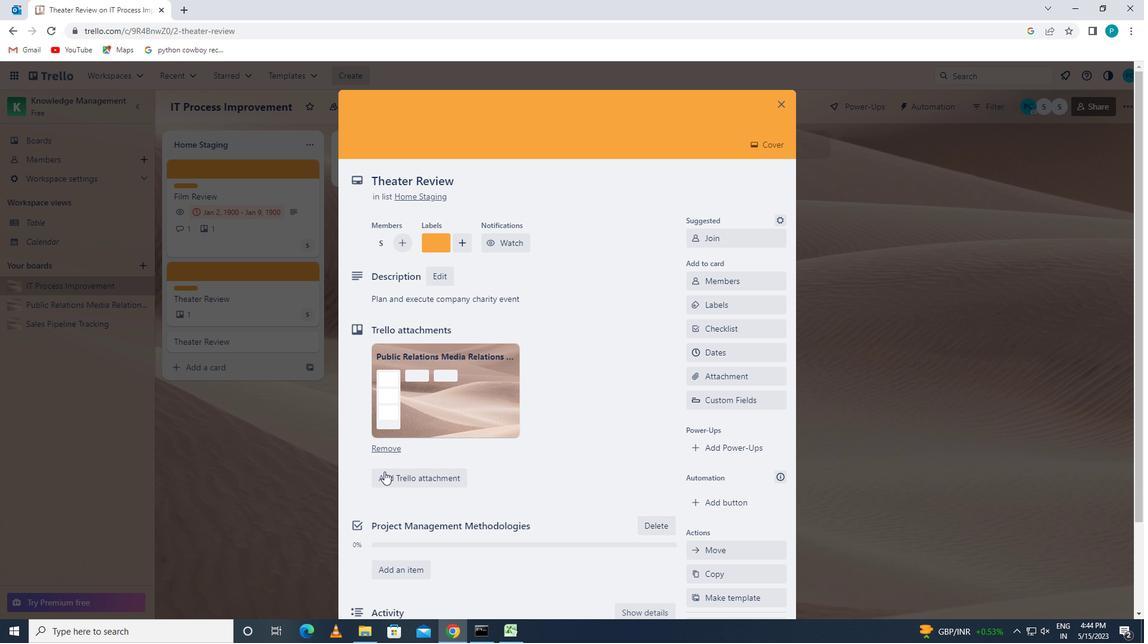 
Action: Mouse scrolled (384, 471) with delta (0, 0)
Screenshot: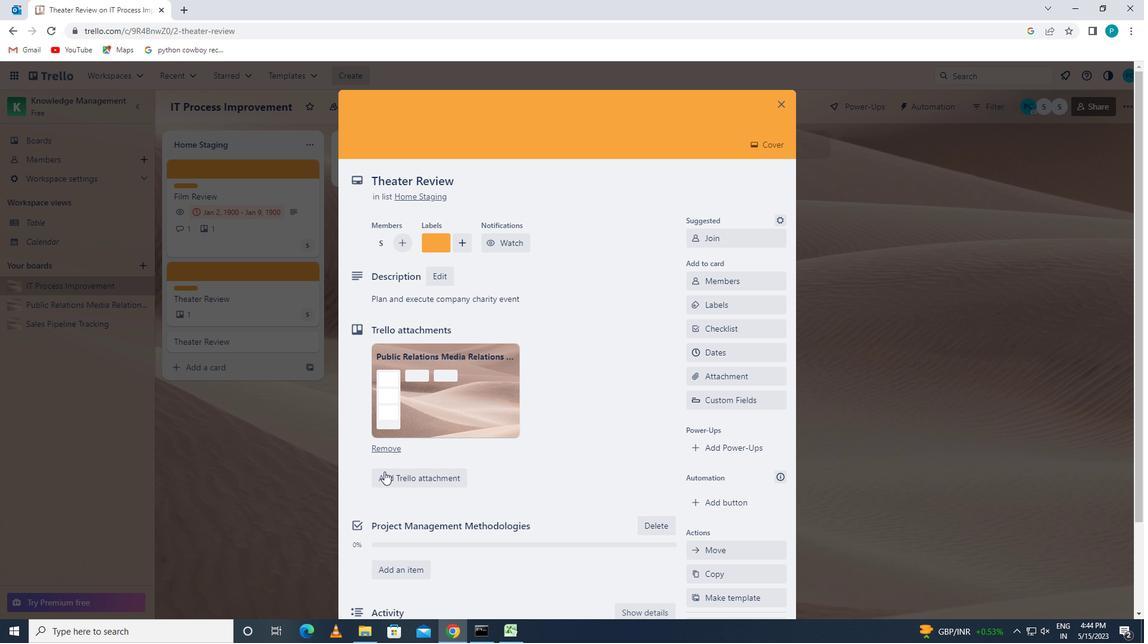 
Action: Mouse scrolled (384, 471) with delta (0, 0)
Screenshot: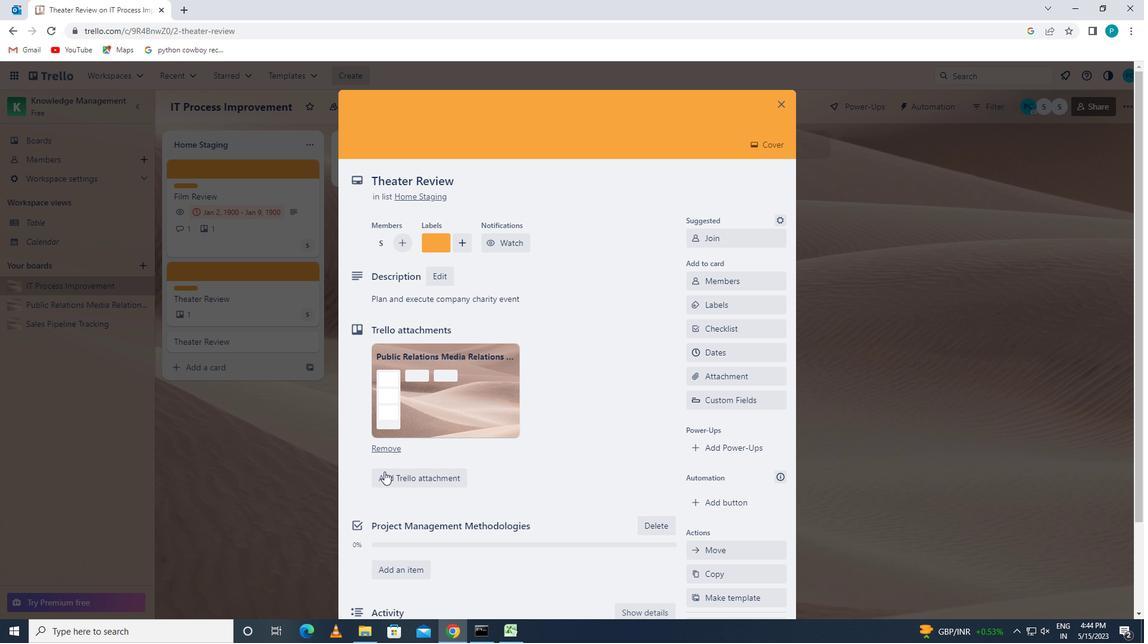 
Action: Mouse moved to (393, 538)
Screenshot: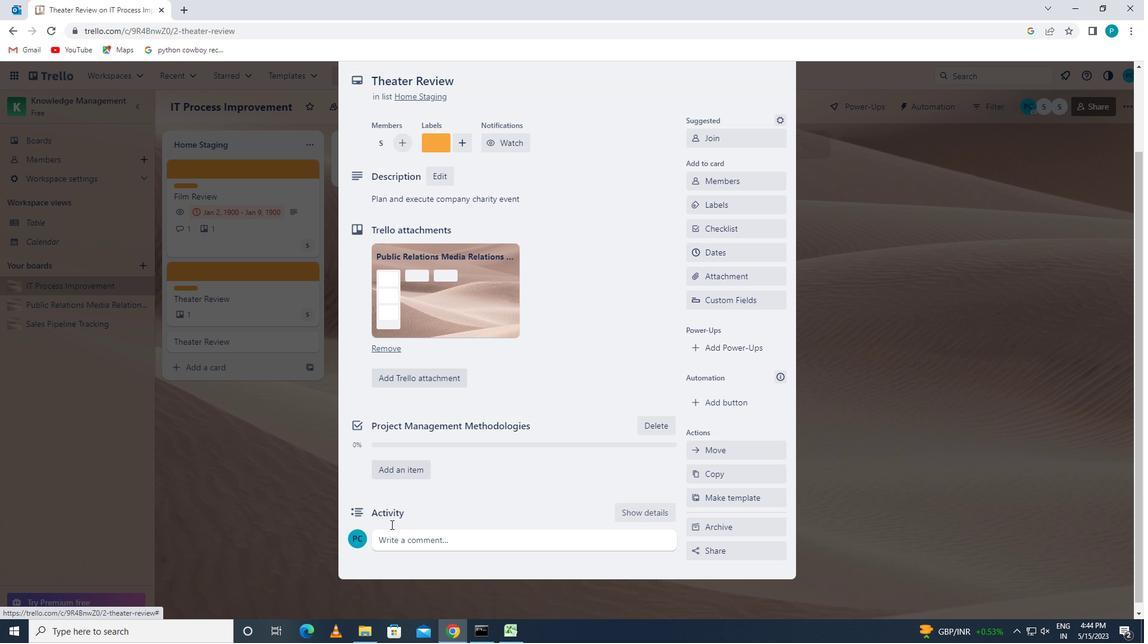 
Action: Mouse pressed left at (393, 538)
Screenshot: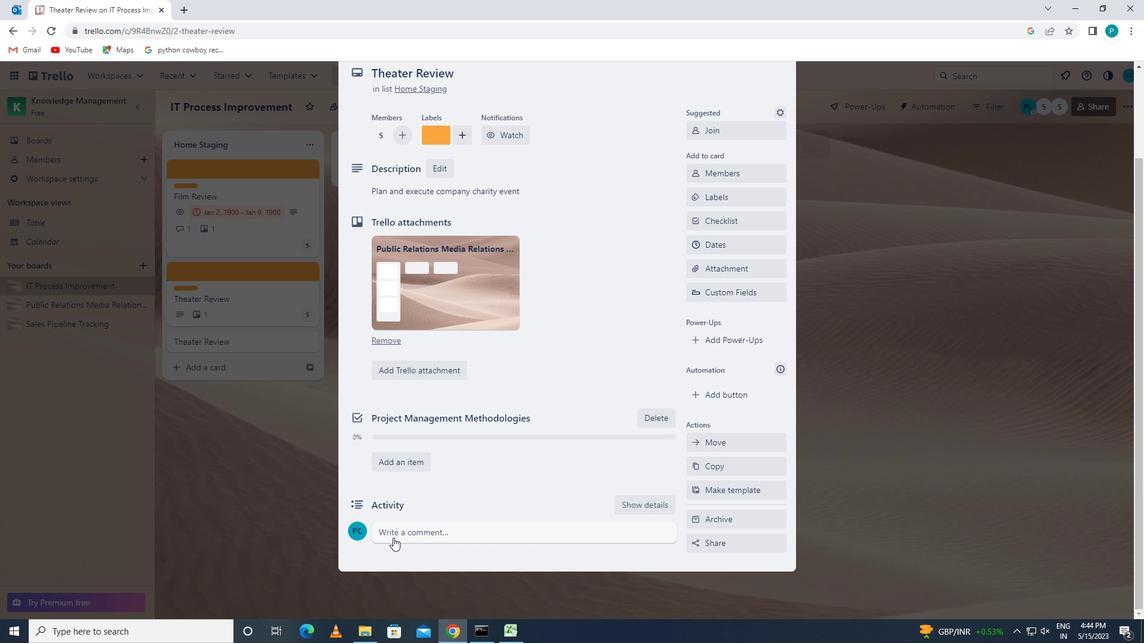 
Action: Key pressed <Key.caps_lock>l<Key.caps_lock>et<Key.space>us<Key.space>make<Key.space>sur<Key.space><Key.backspace>e<Key.space>we<Key.space>have<Key.space>clear<Key.space><Key.space>comm<Key.backspace>unication<Key.space>chann
Screenshot: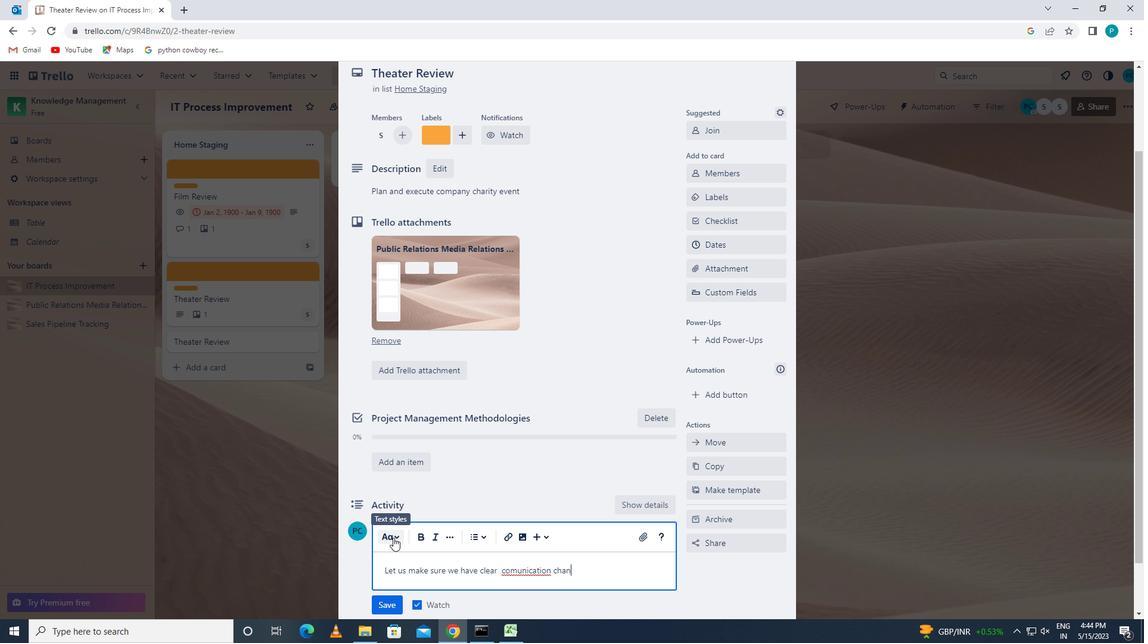 
Action: Mouse moved to (510, 571)
Screenshot: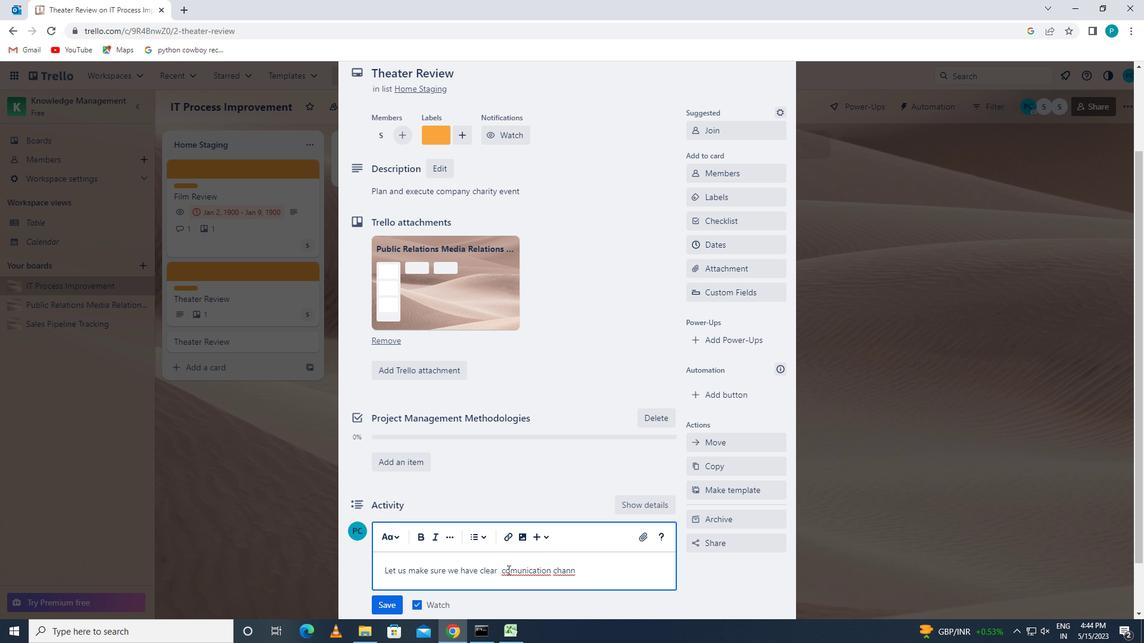 
Action: Mouse pressed left at (510, 571)
Screenshot: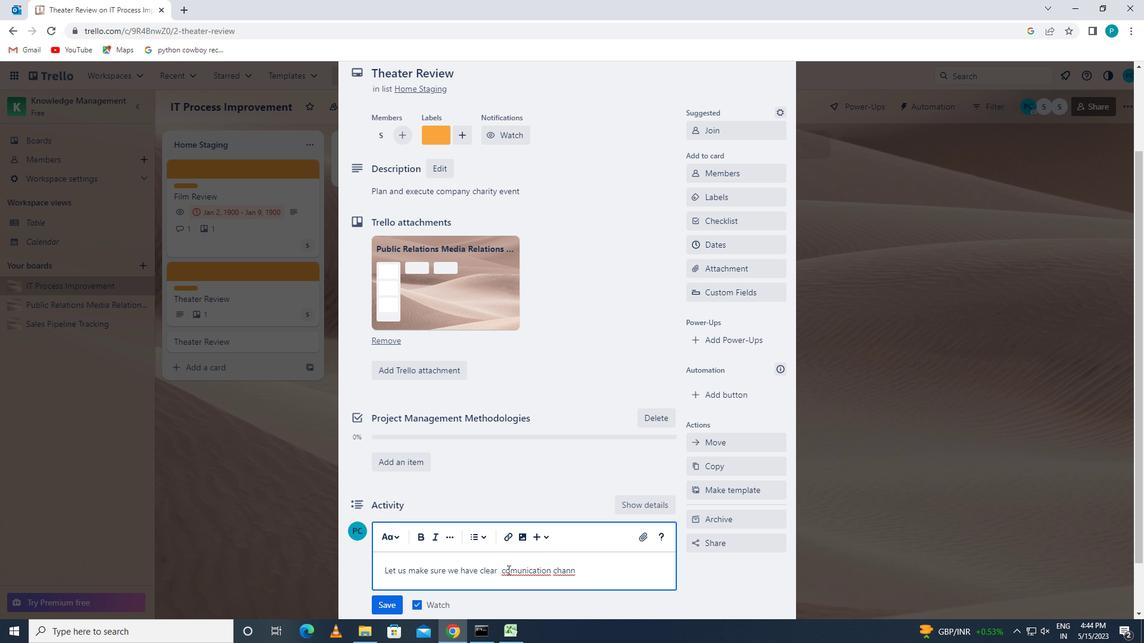 
Action: Key pressed m
Screenshot: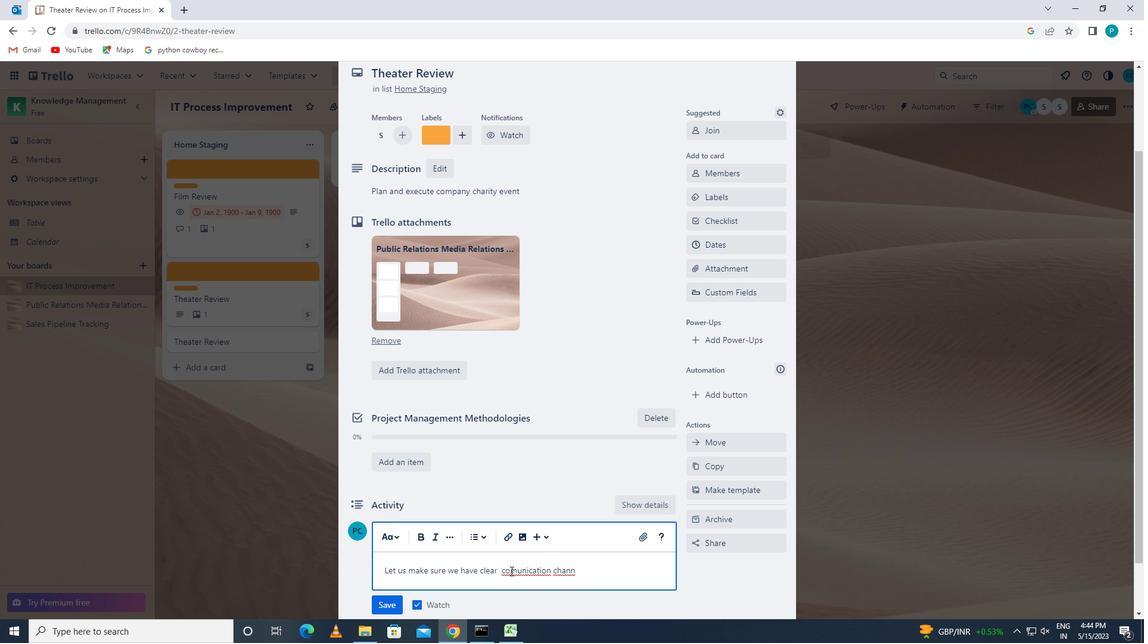 
Action: Mouse moved to (603, 571)
Screenshot: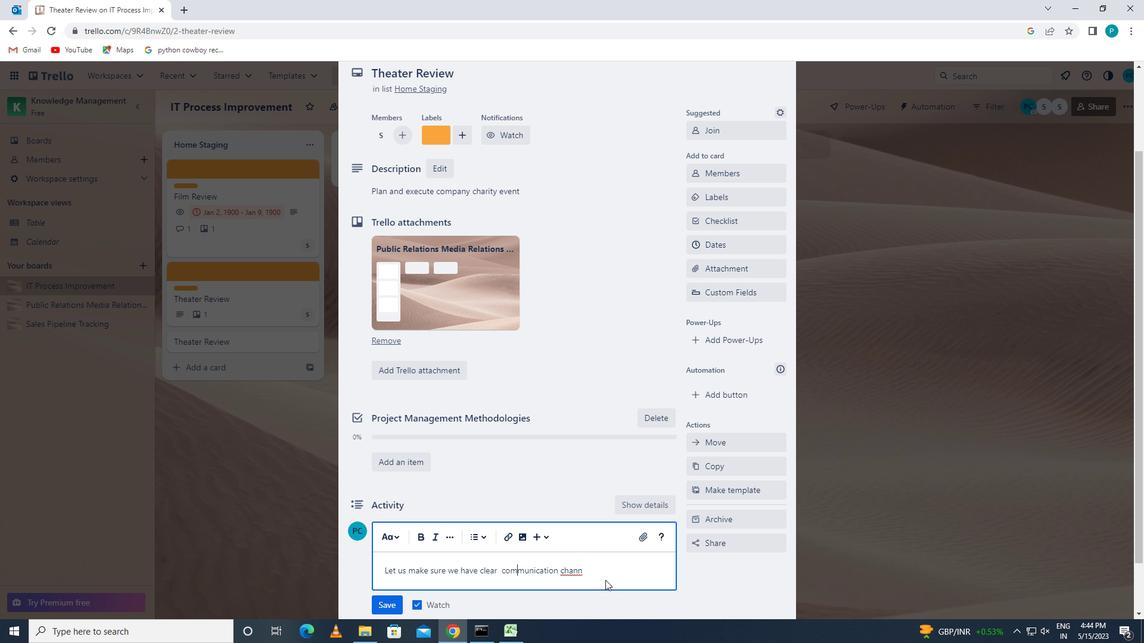 
Action: Mouse pressed left at (603, 571)
Screenshot: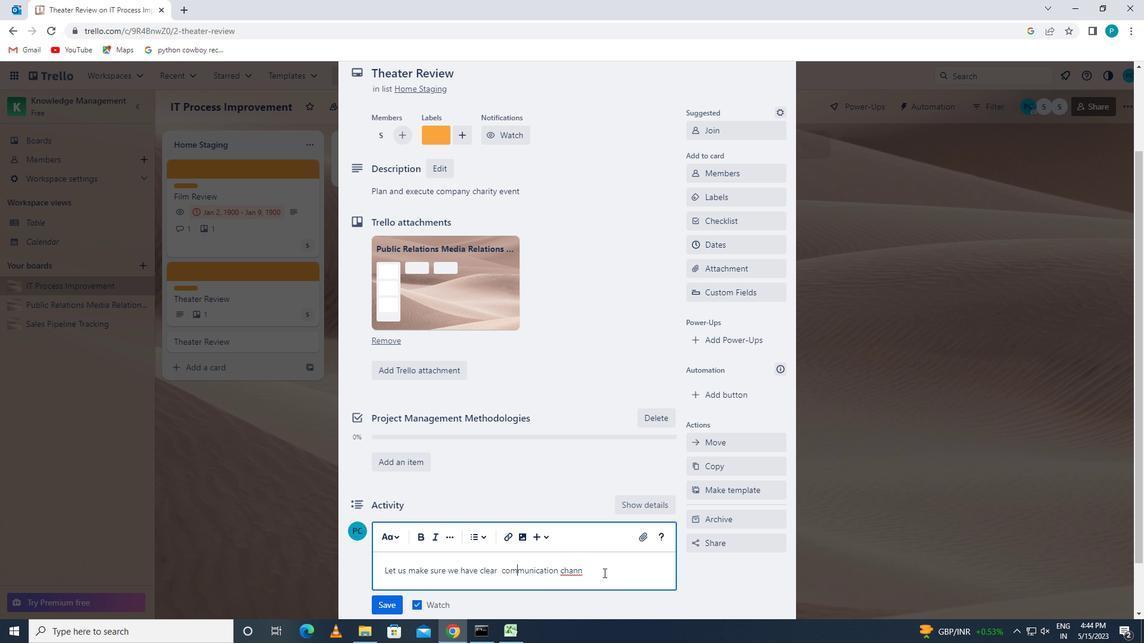 
Action: Key pressed els<Key.space>in<Key.space>place<Key.space>for<Key.space>thd<Key.backspace>is<Key.space>task<Key.space>to<Key.space>ensure<Key.space>that<Key.space>everyone<Key.space>is<Key.space>on<Key.space>the<Key.space>same<Key.space>page
Screenshot: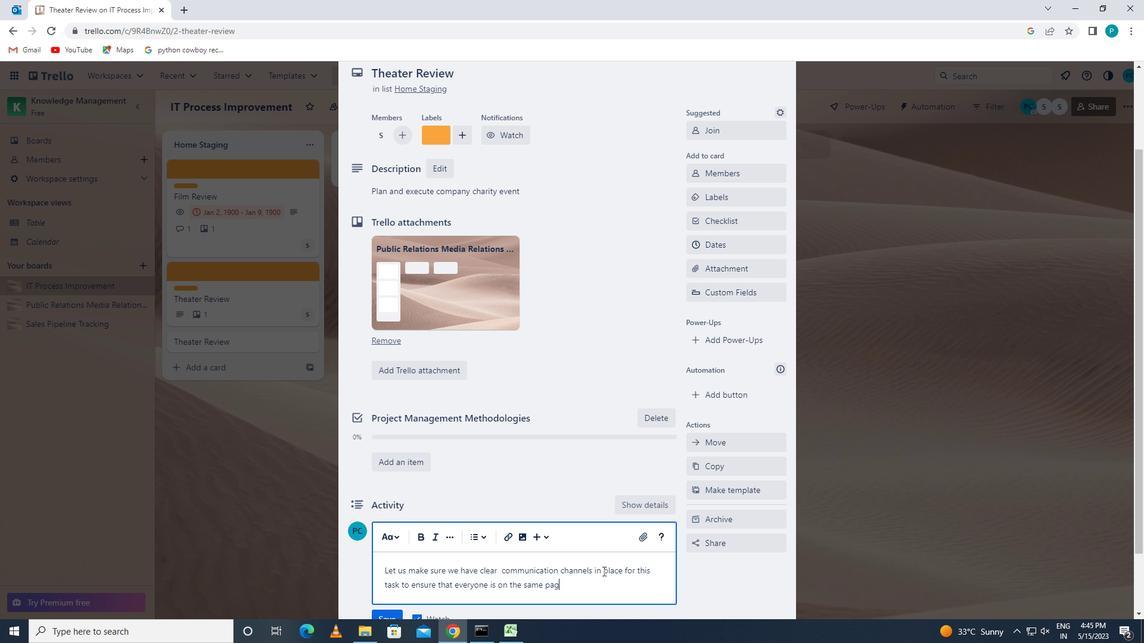 
Action: Mouse moved to (473, 500)
Screenshot: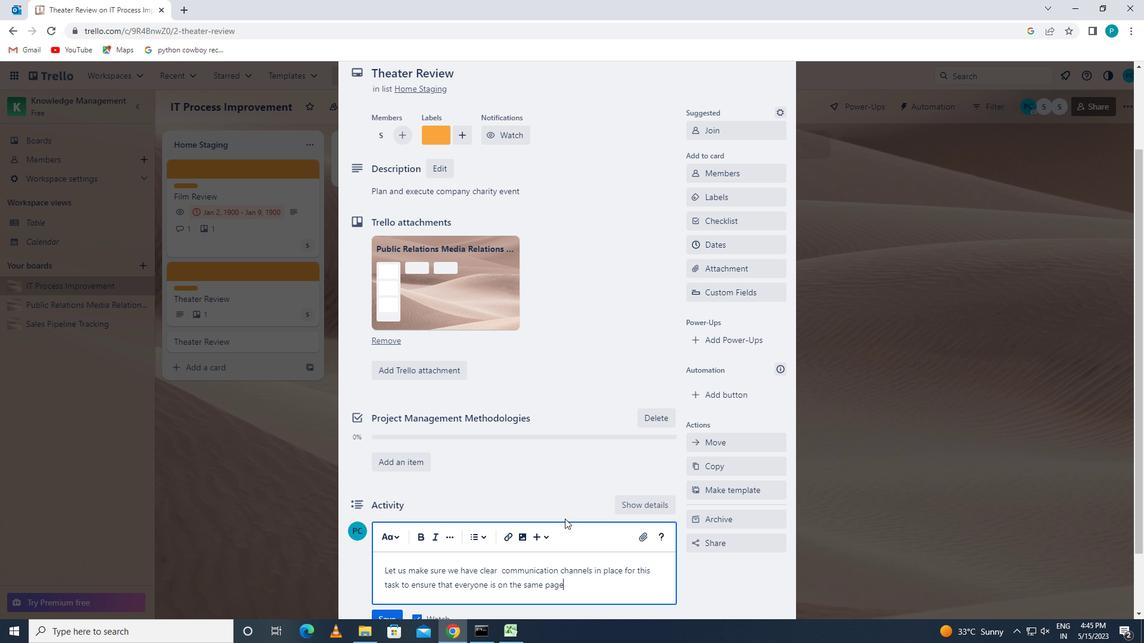 
Action: Mouse scrolled (473, 500) with delta (0, 0)
Screenshot: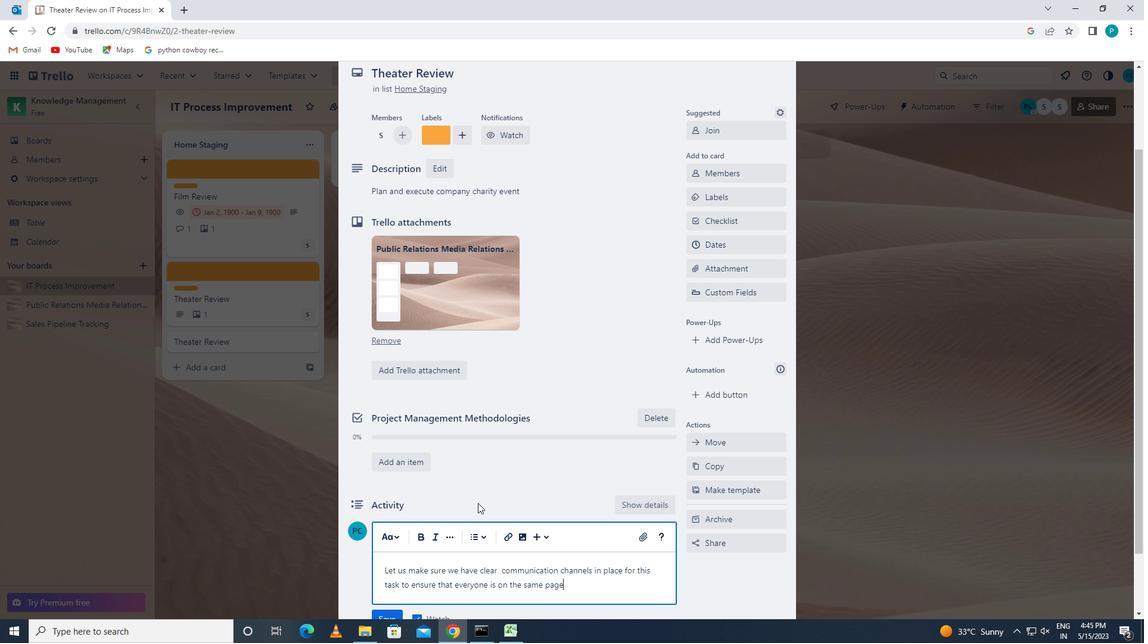 
Action: Mouse moved to (399, 558)
Screenshot: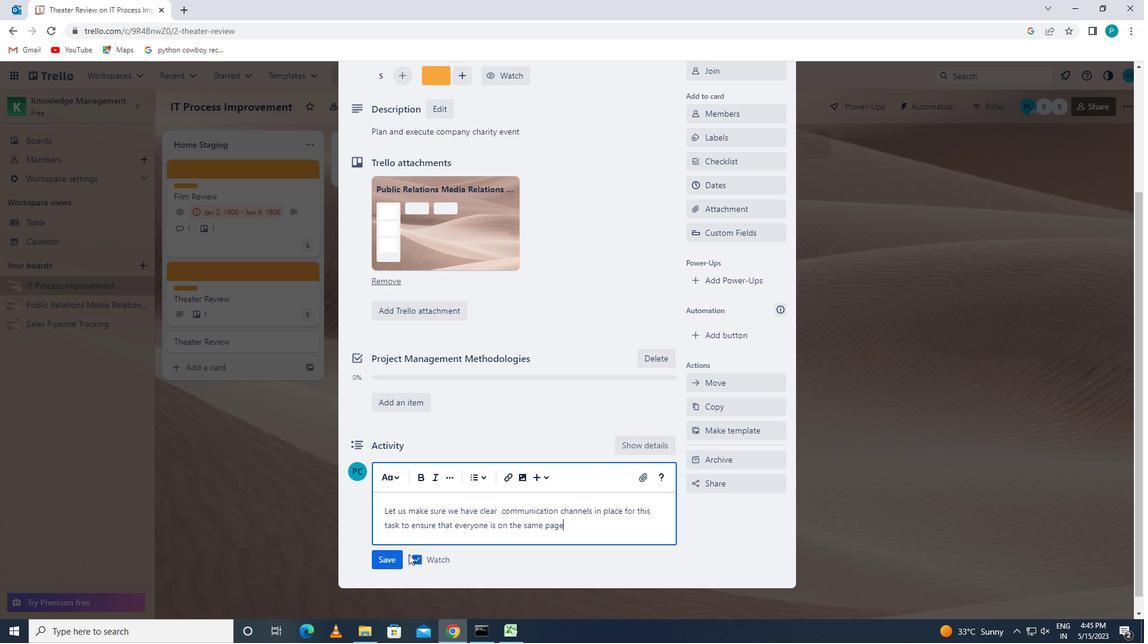 
Action: Mouse pressed left at (399, 558)
Screenshot: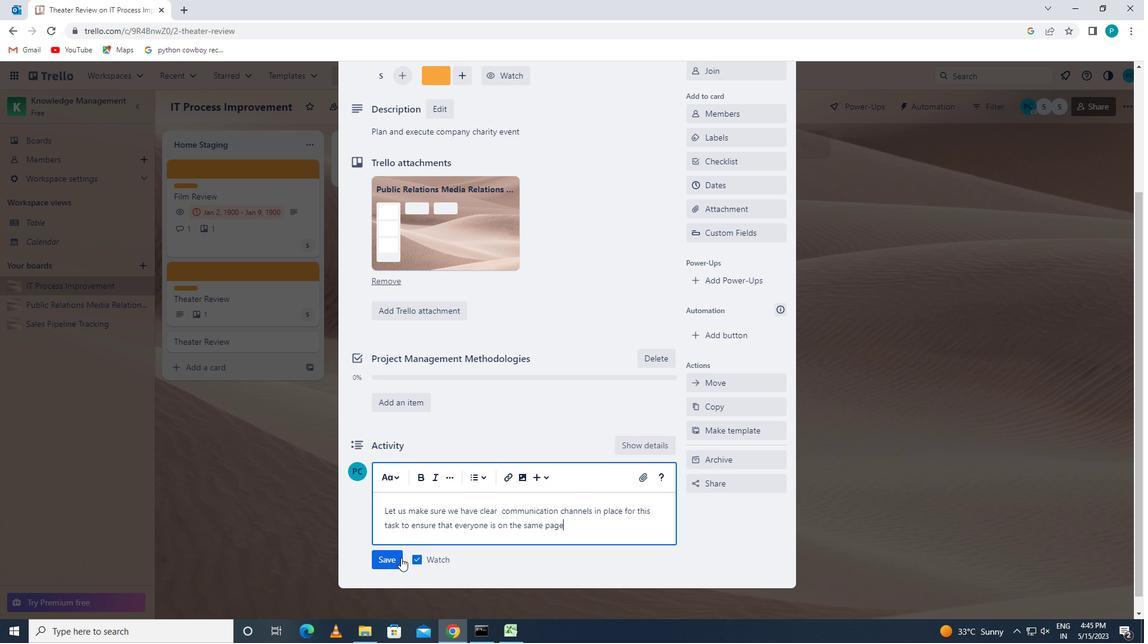 
Action: Mouse moved to (696, 387)
Screenshot: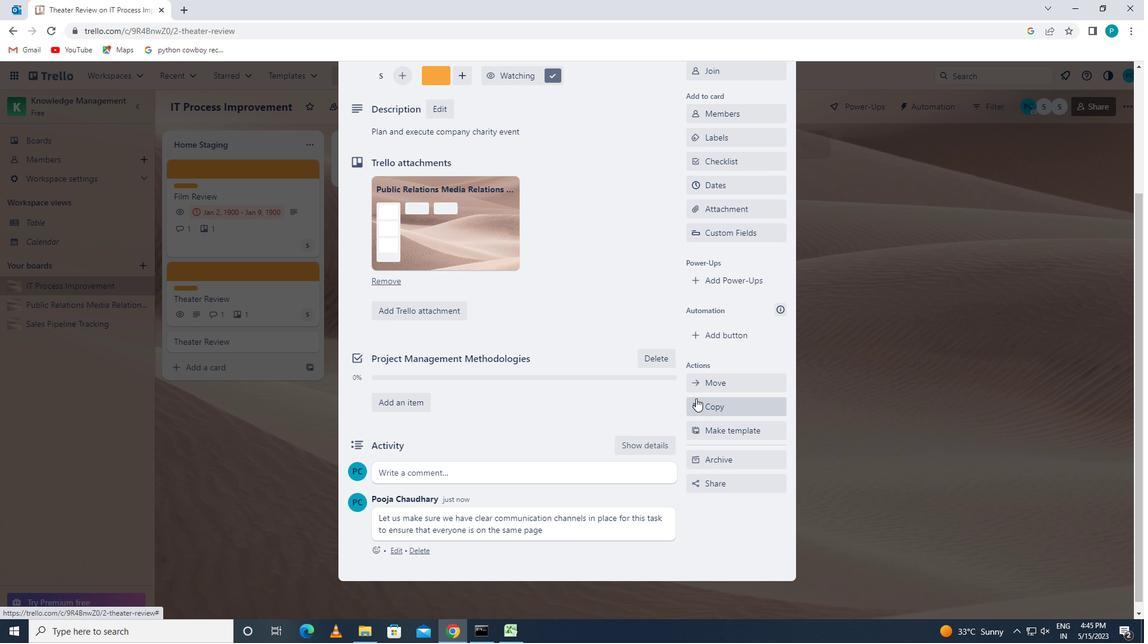 
Action: Mouse scrolled (696, 387) with delta (0, 0)
Screenshot: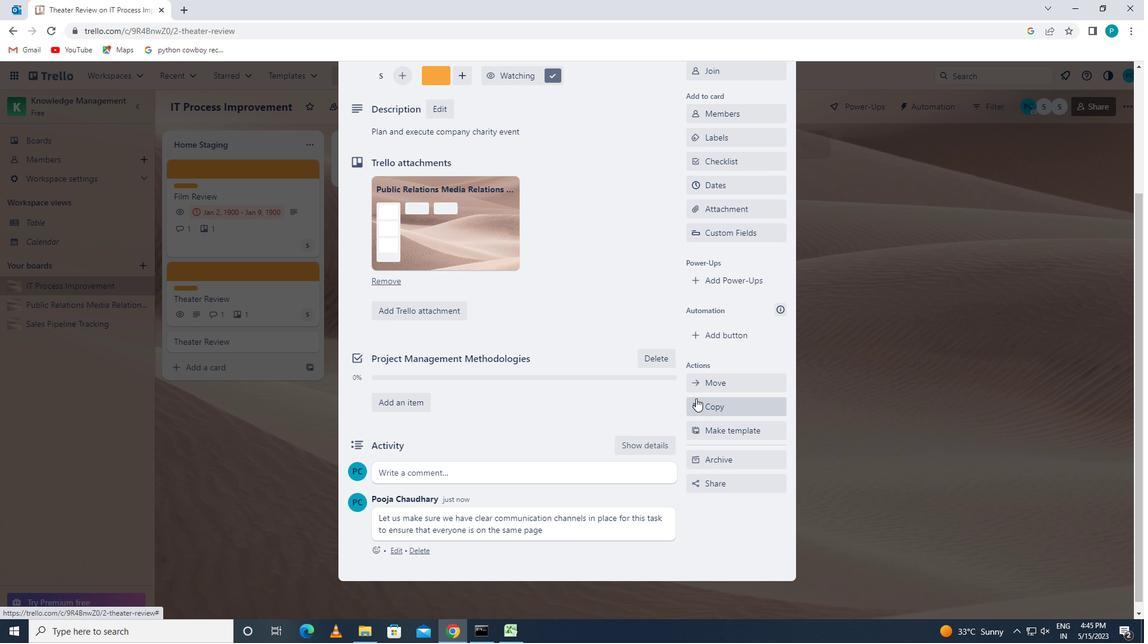 
Action: Mouse moved to (696, 386)
Screenshot: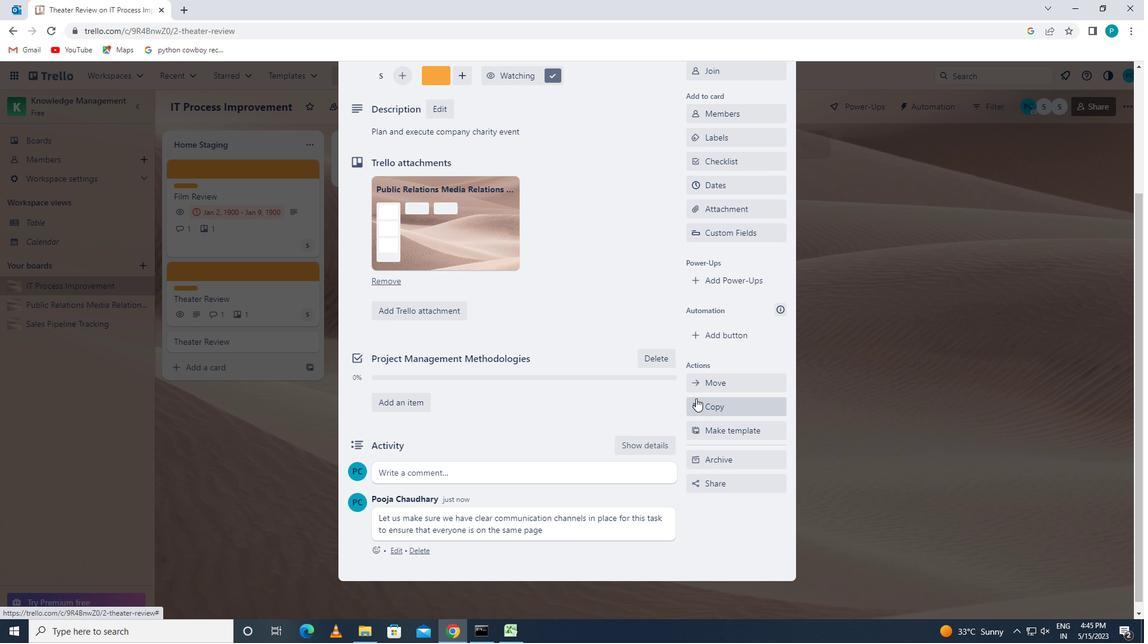 
Action: Mouse scrolled (696, 387) with delta (0, 0)
Screenshot: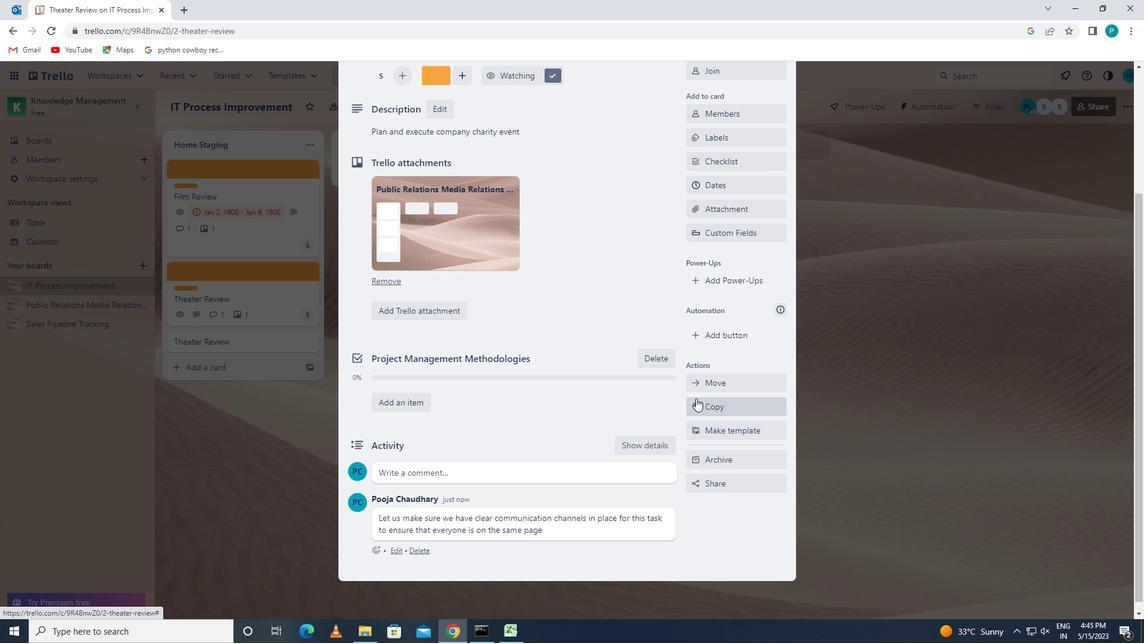 
Action: Mouse moved to (710, 306)
Screenshot: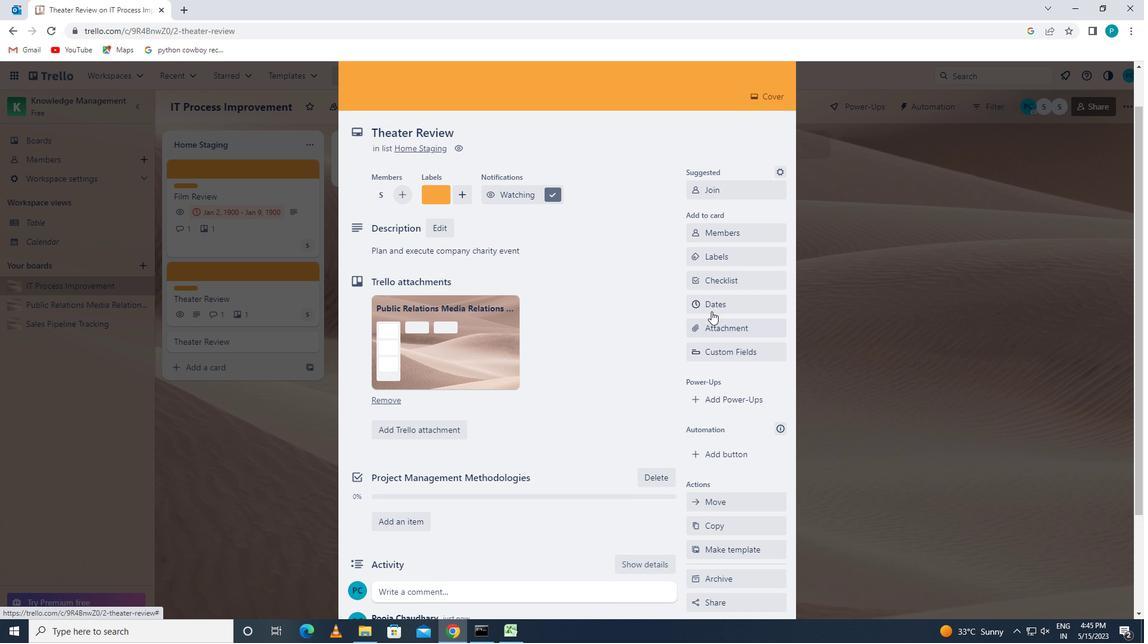 
Action: Mouse pressed left at (710, 306)
Screenshot: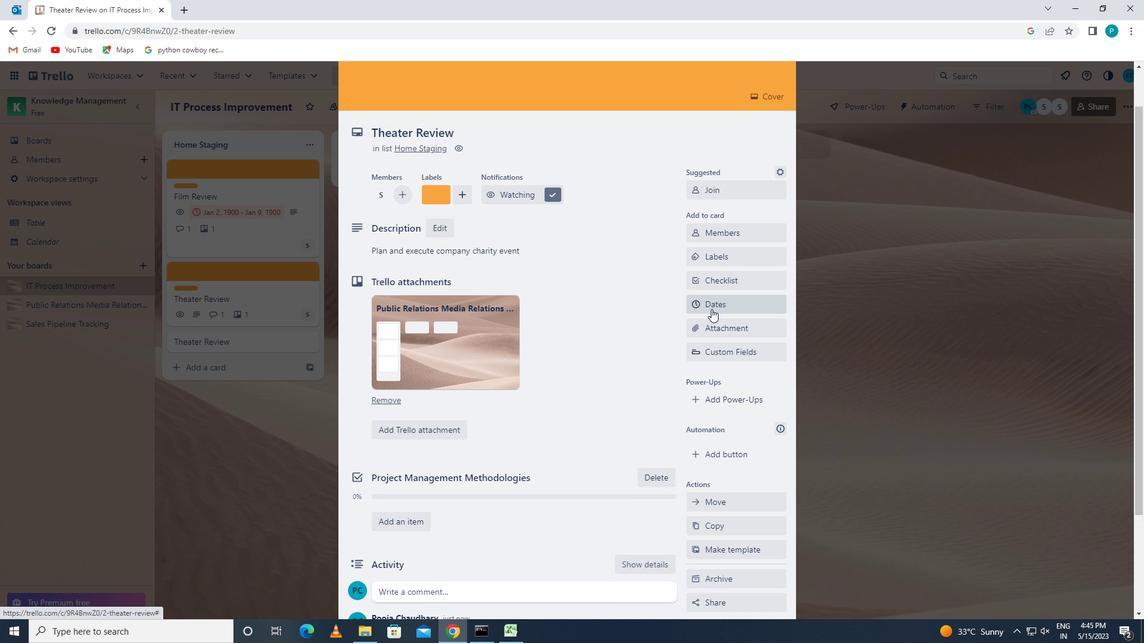
Action: Mouse moved to (694, 320)
Screenshot: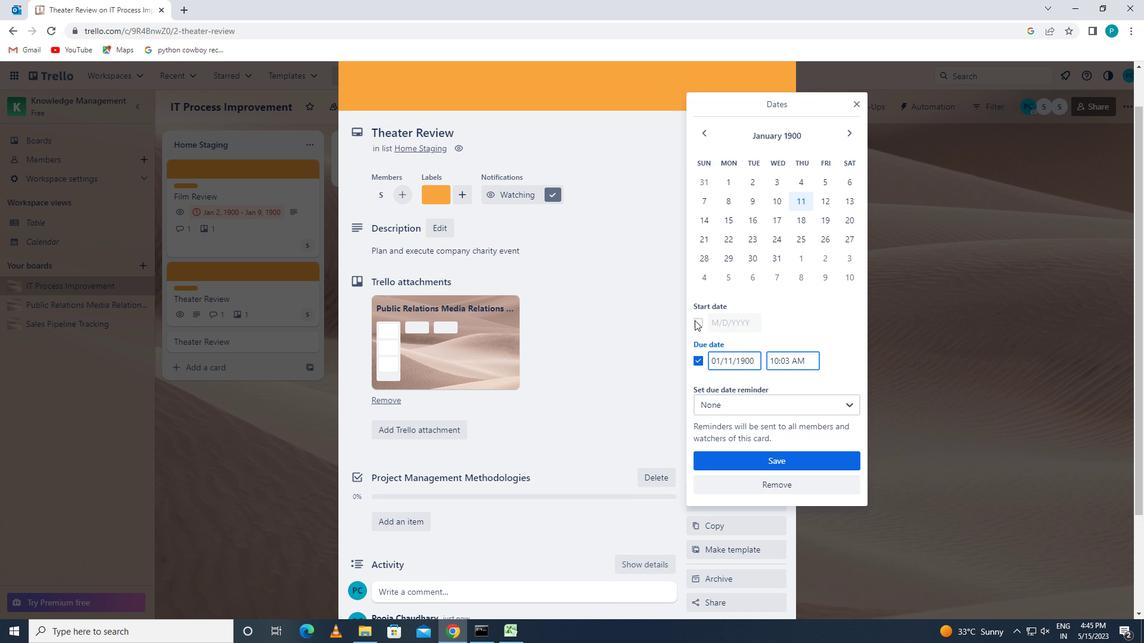 
Action: Mouse pressed left at (694, 320)
Screenshot: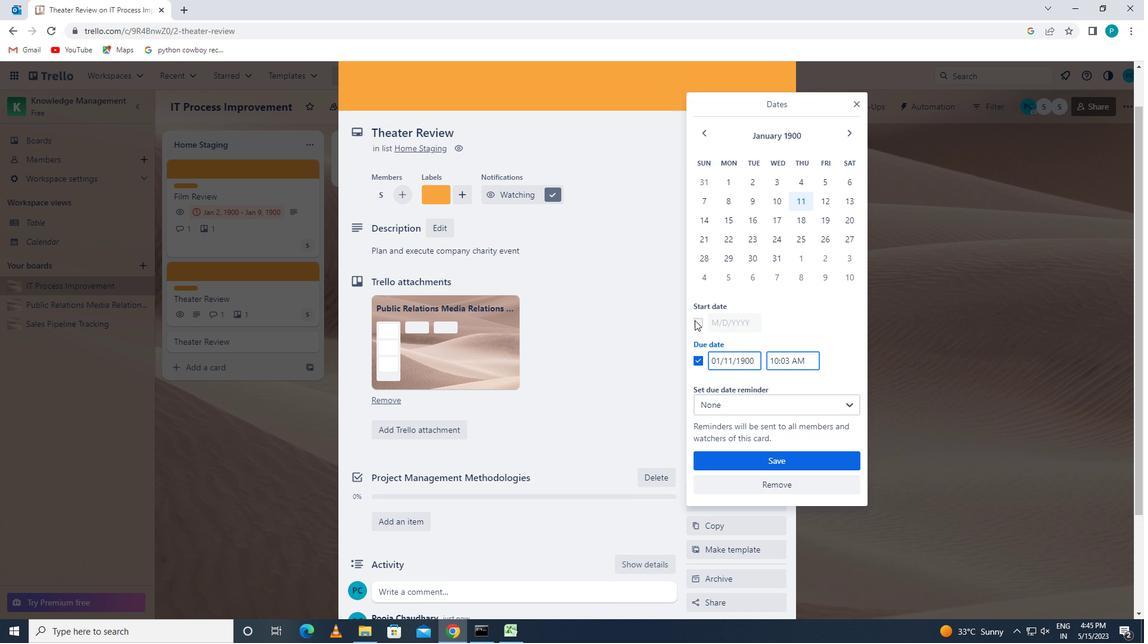
Action: Mouse moved to (711, 321)
Screenshot: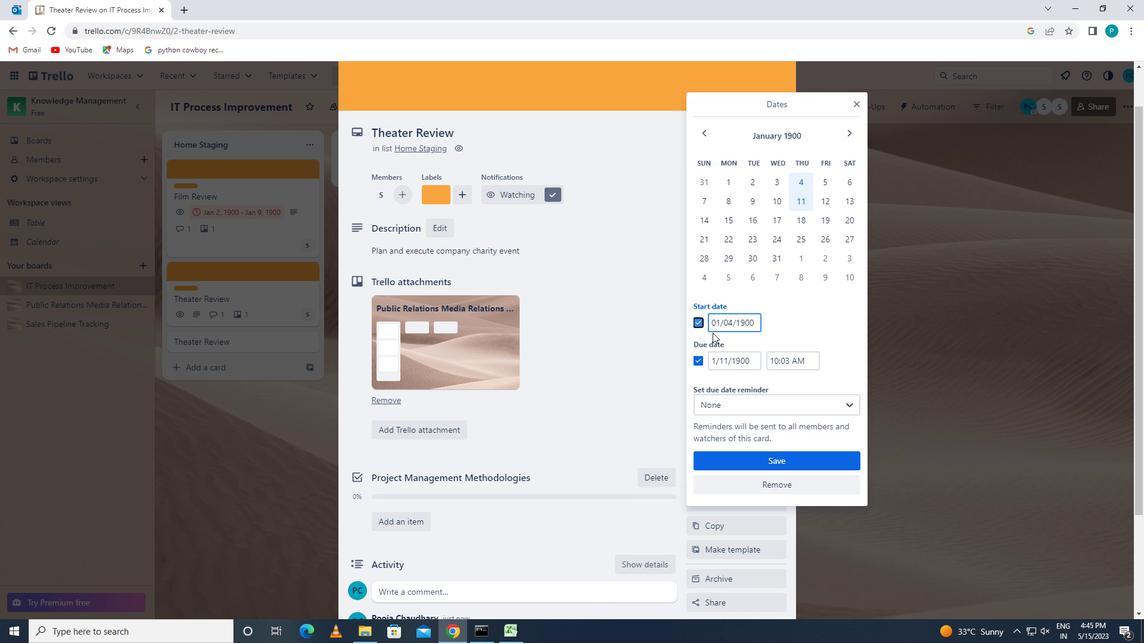 
Action: Mouse pressed left at (711, 321)
Screenshot: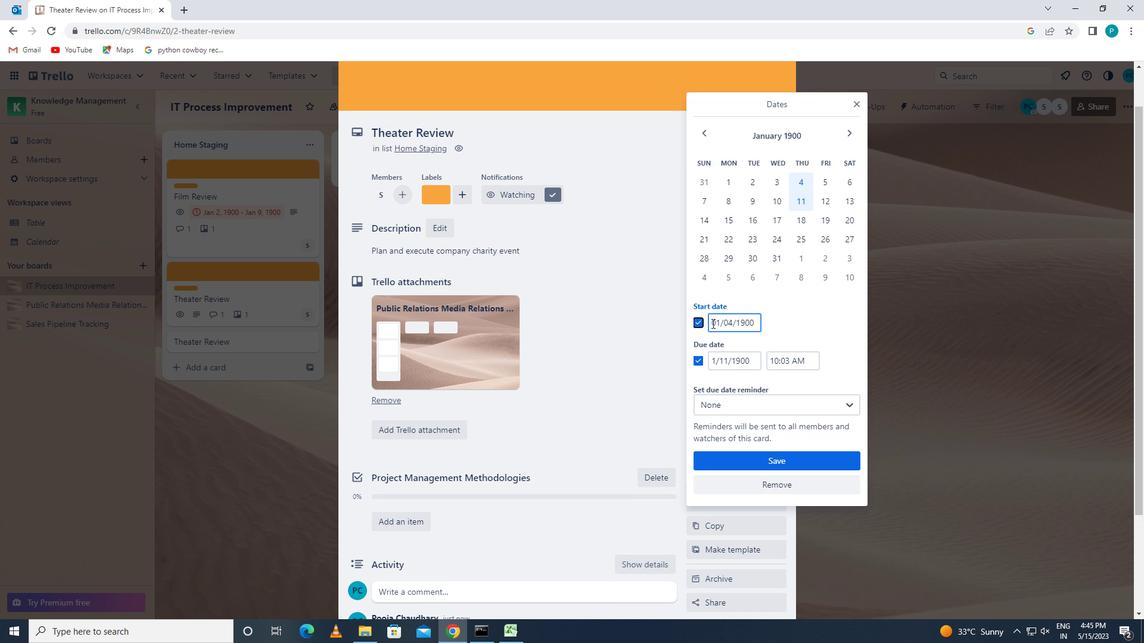 
Action: Mouse moved to (766, 330)
Screenshot: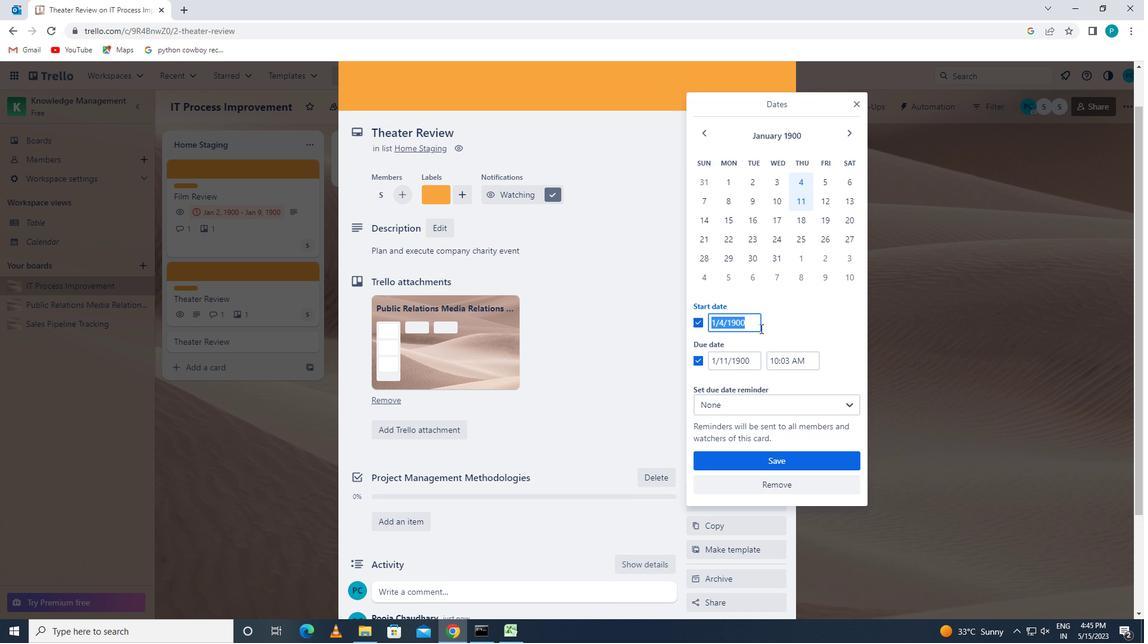 
Action: Key pressed 1/5/2<Key.backspace>1900
Screenshot: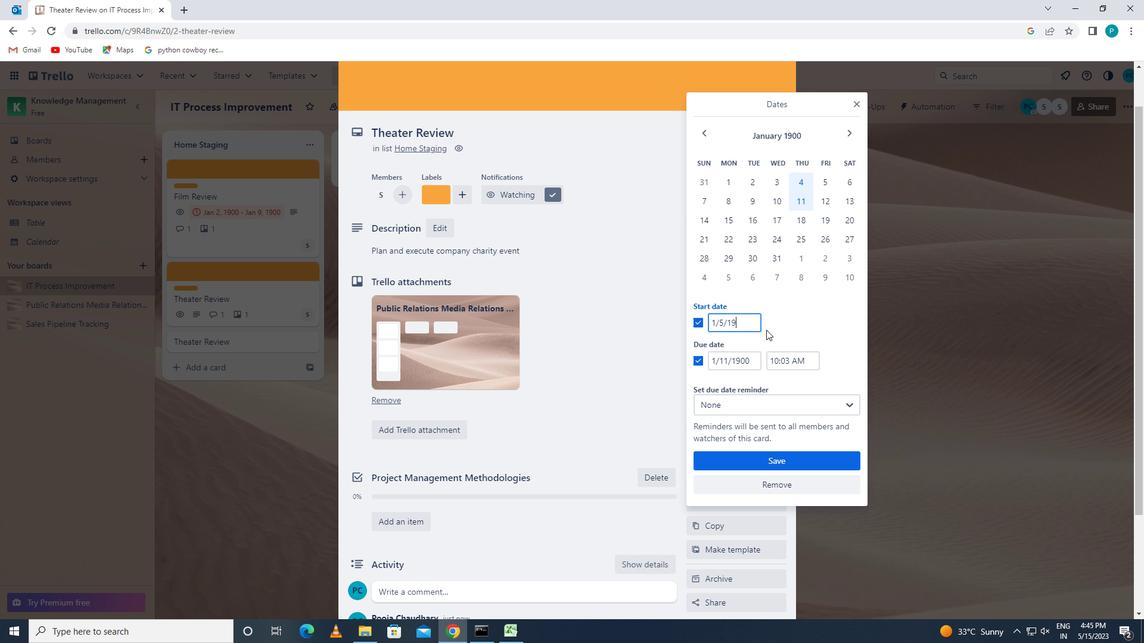 
Action: Mouse moved to (758, 362)
Screenshot: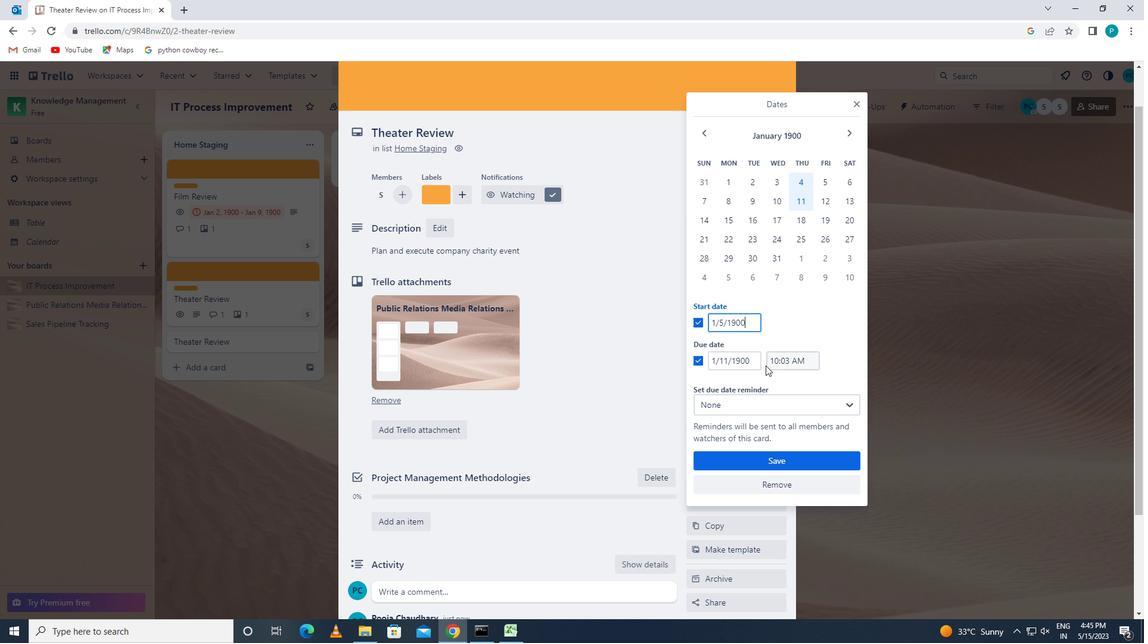 
Action: Mouse pressed left at (758, 362)
Screenshot: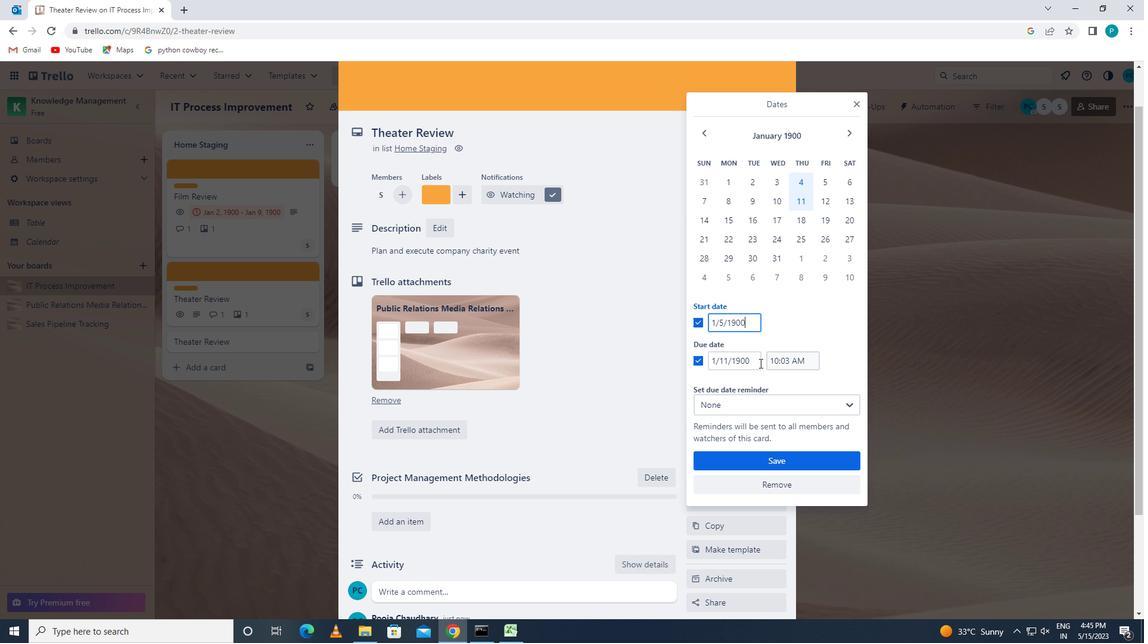 
Action: Mouse moved to (705, 361)
Screenshot: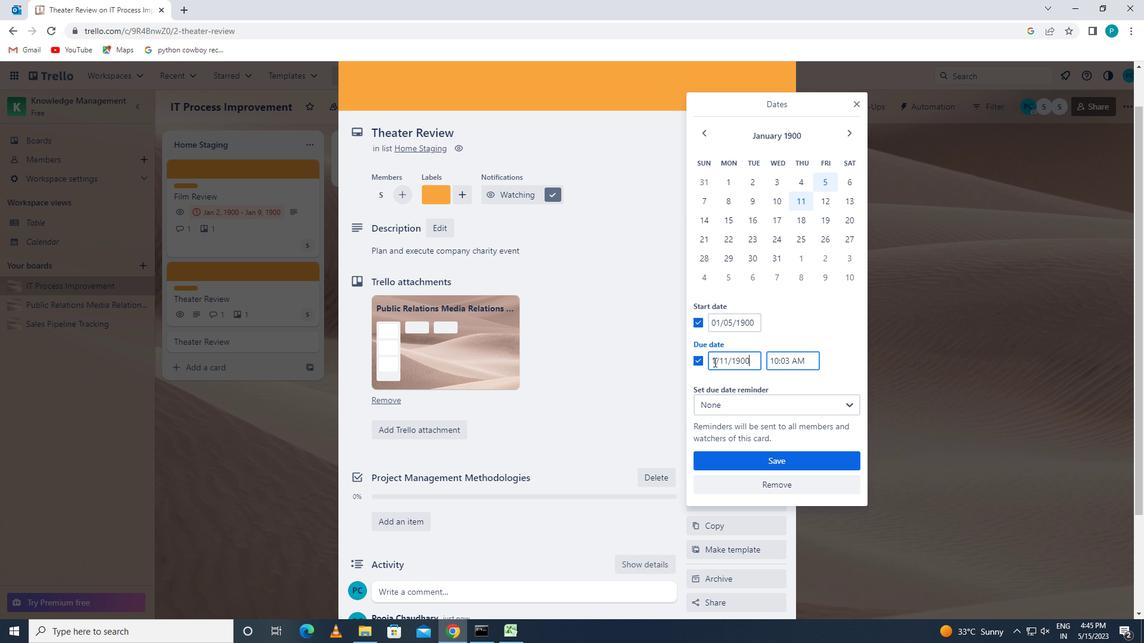 
Action: Key pressed 1/12/1900
Screenshot: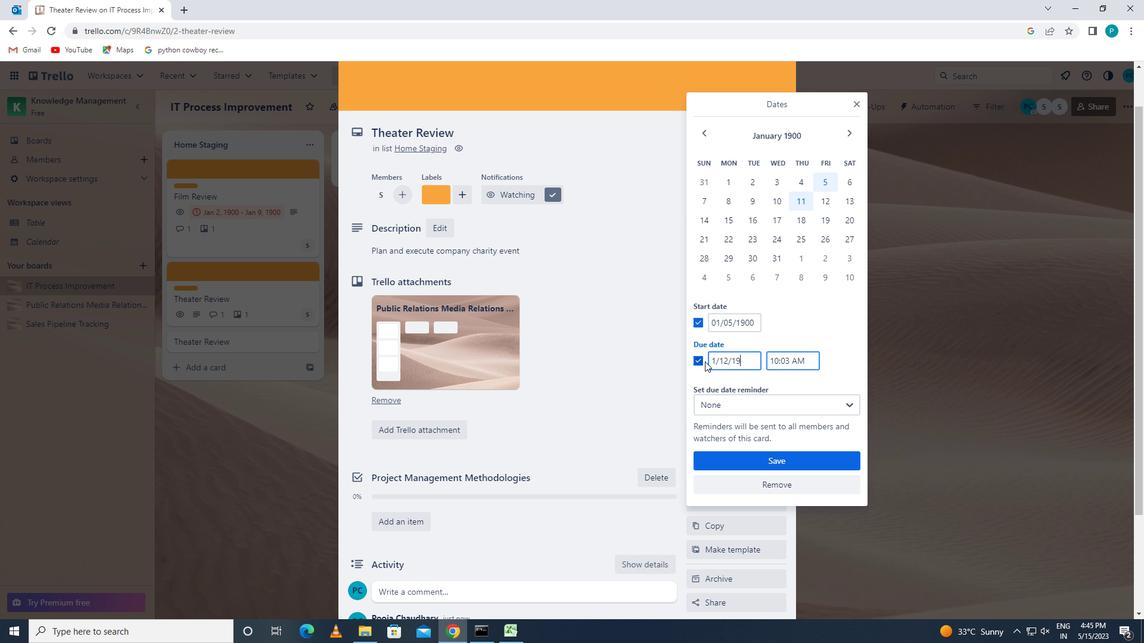 
Action: Mouse moved to (787, 457)
Screenshot: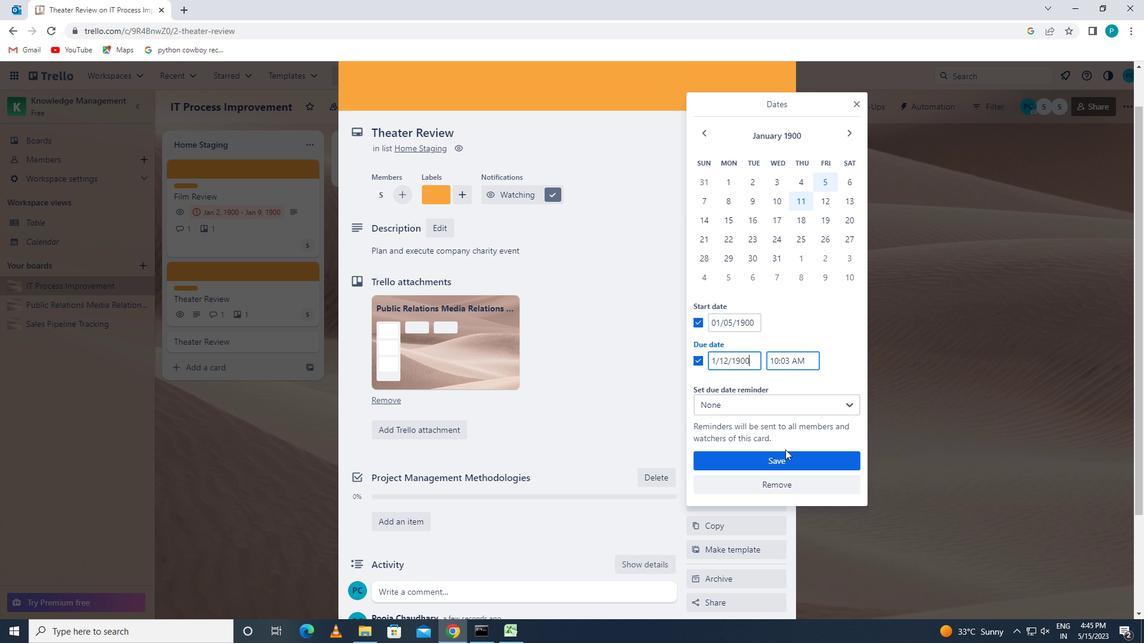 
Action: Mouse pressed left at (787, 457)
Screenshot: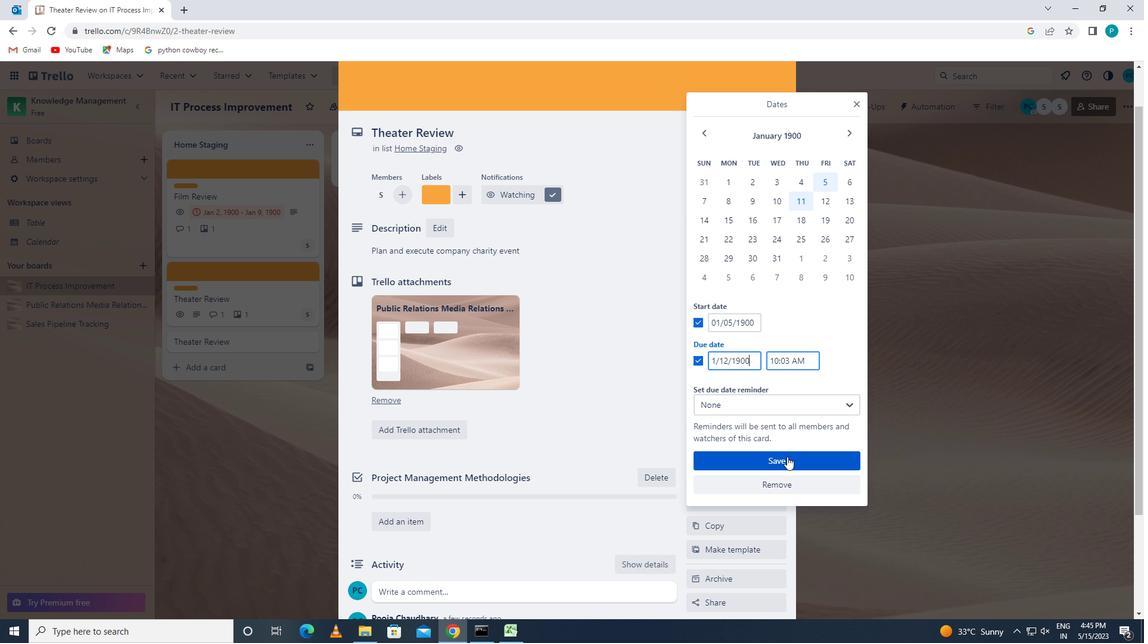 
Action: Mouse moved to (690, 427)
Screenshot: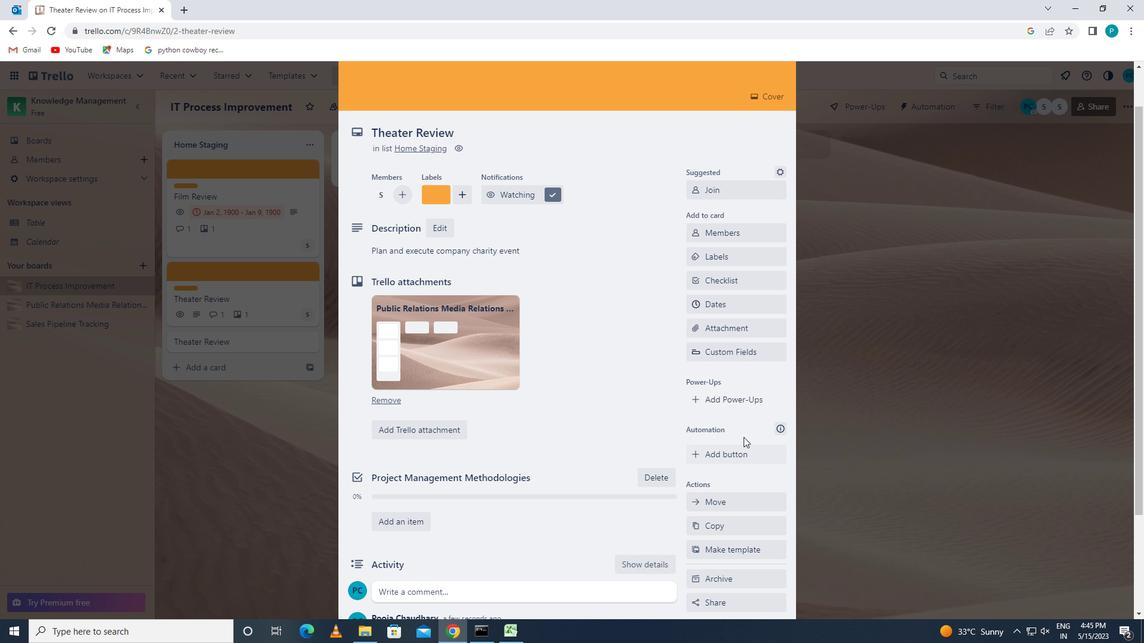 
Action: Mouse scrolled (690, 427) with delta (0, 0)
Screenshot: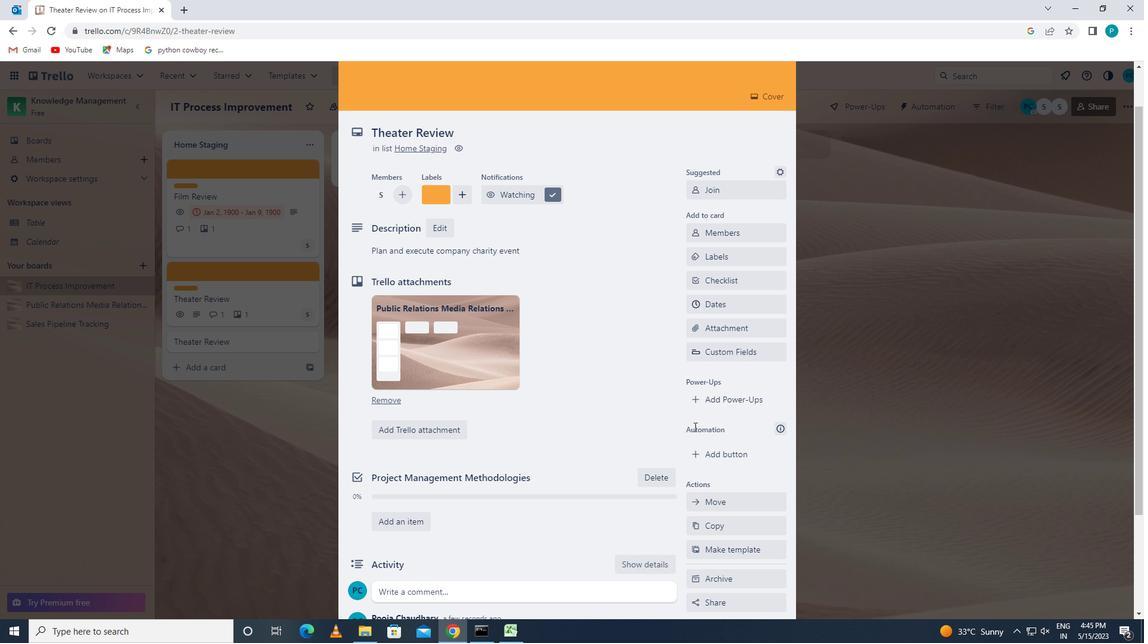 
Action: Mouse scrolled (690, 427) with delta (0, 0)
Screenshot: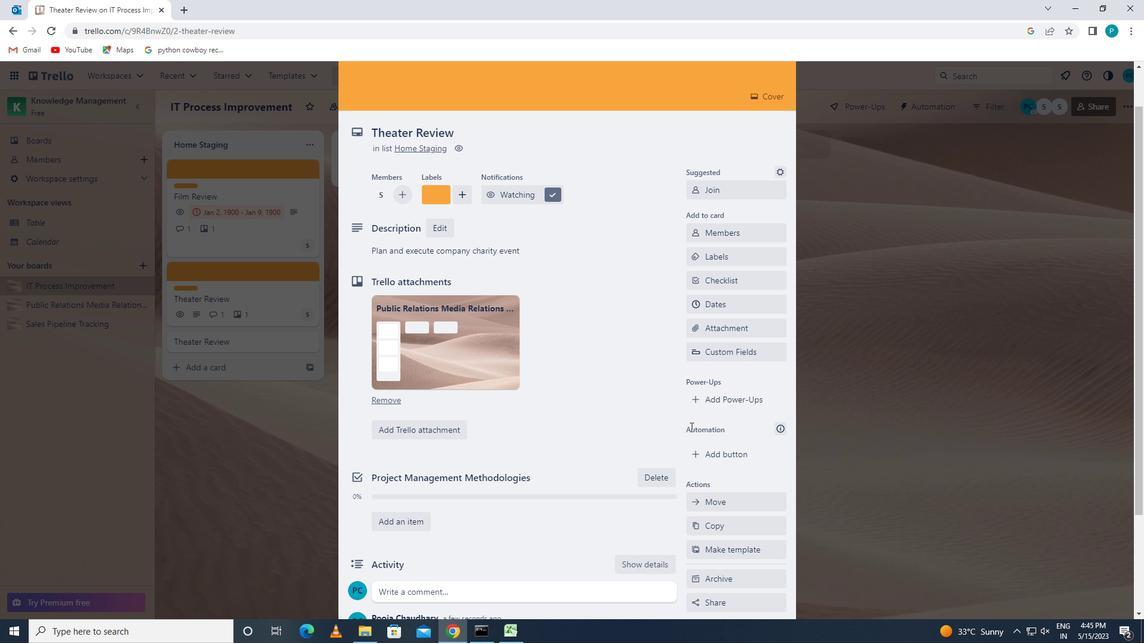 
Action: Mouse moved to (688, 427)
Screenshot: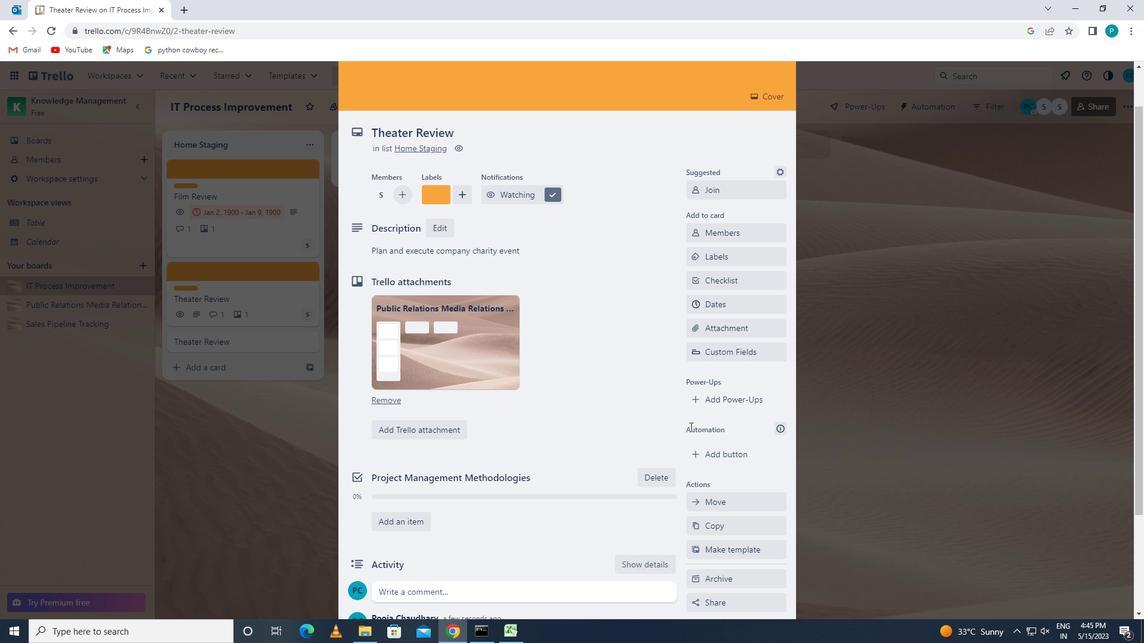 
